 Task: Find connections with filter location Matanzas with filter topic #futurewith filter profile language German with filter current company Internshala with filter school Orissa University of Agriculture and Technology with filter industry Plastics and Rubber Product Manufacturing with filter service category UX Research with filter keywords title Coordinator
Action: Mouse moved to (480, 58)
Screenshot: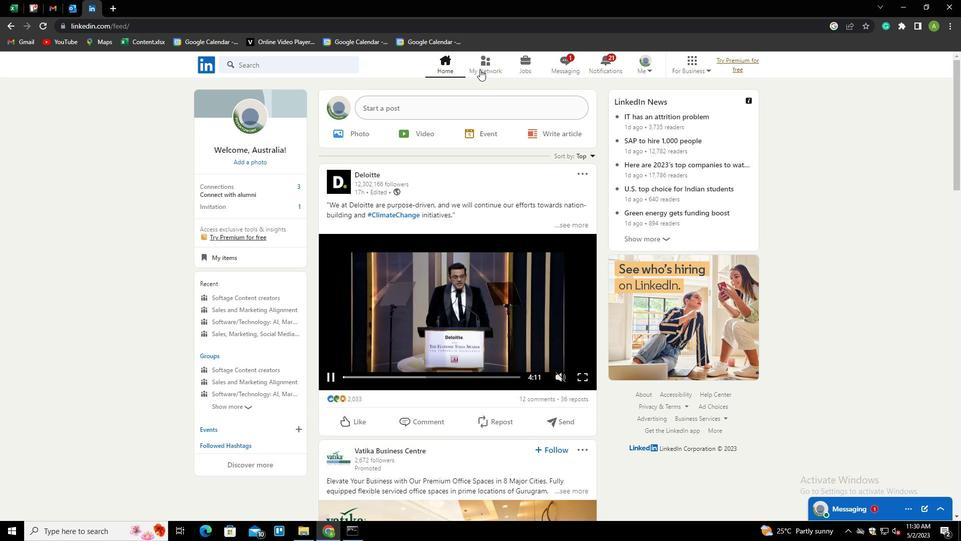 
Action: Mouse pressed left at (480, 58)
Screenshot: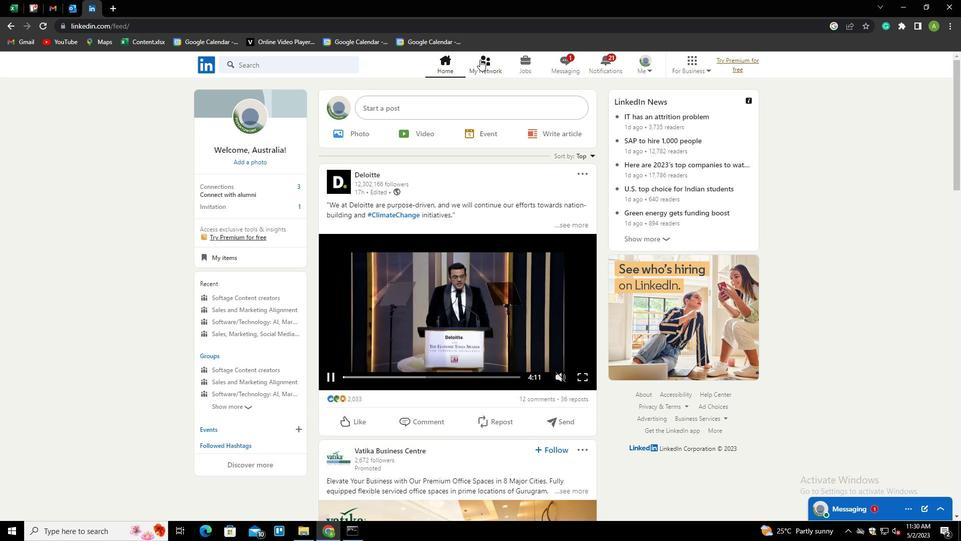 
Action: Mouse moved to (256, 117)
Screenshot: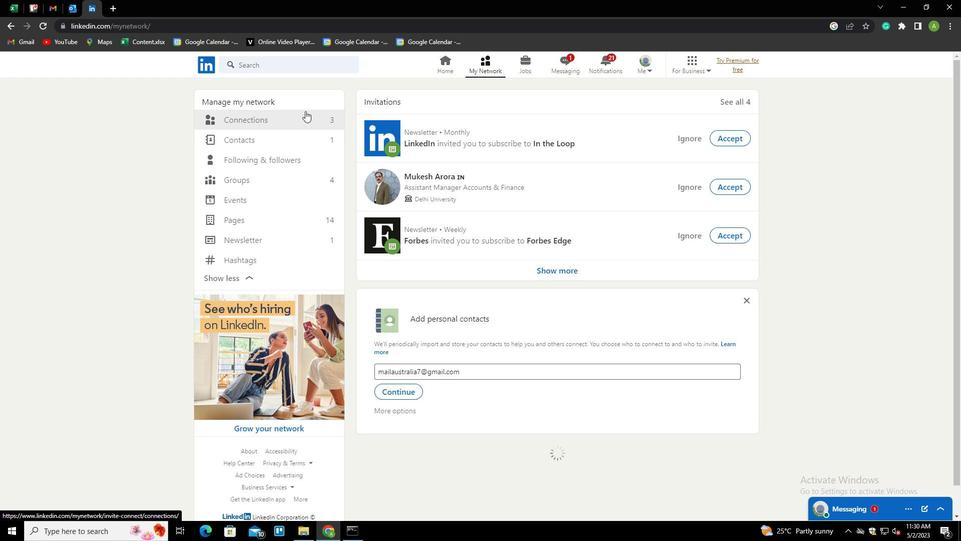 
Action: Mouse pressed left at (256, 117)
Screenshot: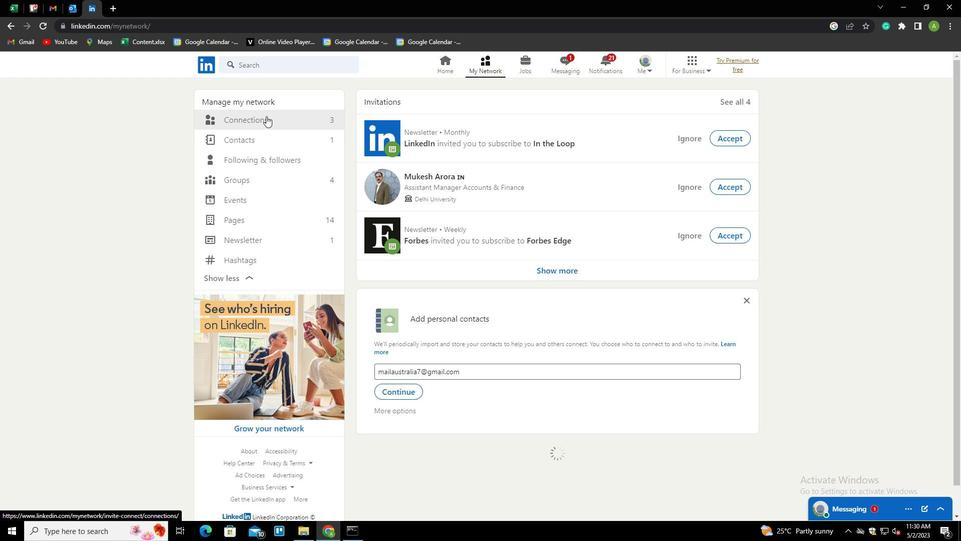
Action: Mouse moved to (559, 121)
Screenshot: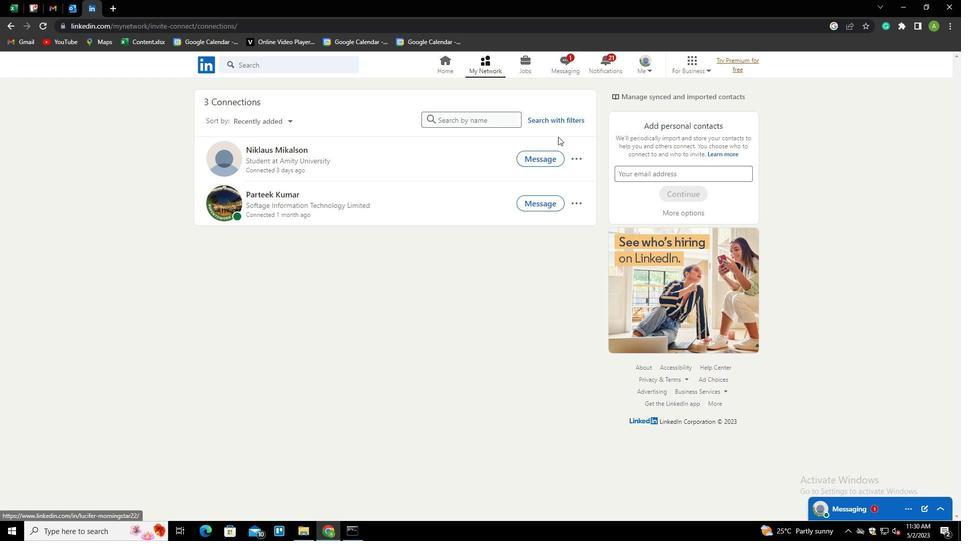 
Action: Mouse pressed left at (559, 121)
Screenshot: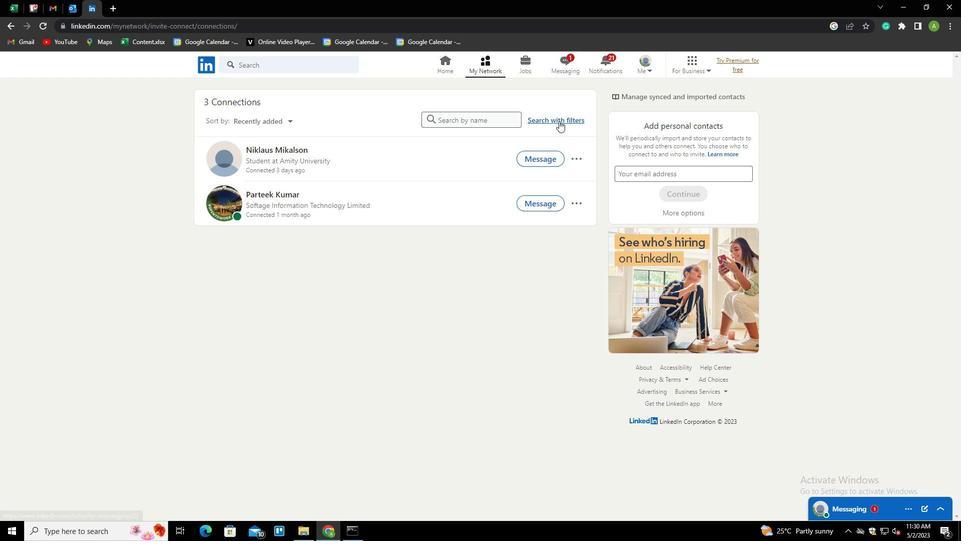 
Action: Mouse moved to (515, 89)
Screenshot: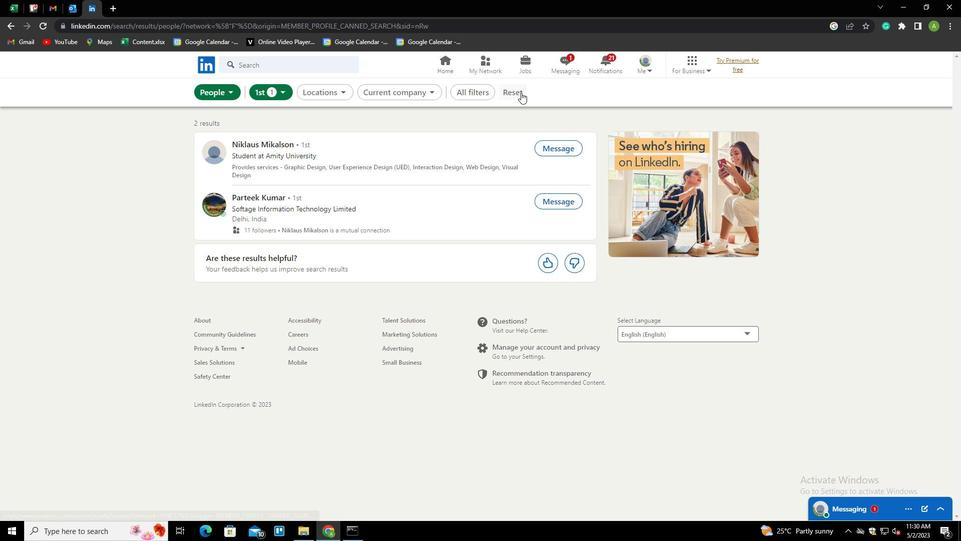 
Action: Mouse pressed left at (515, 89)
Screenshot: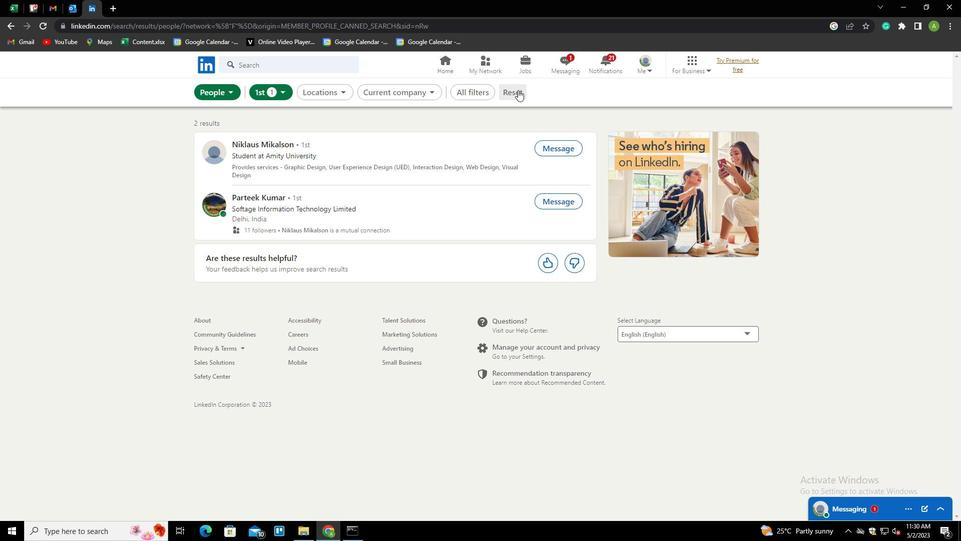 
Action: Mouse moved to (504, 95)
Screenshot: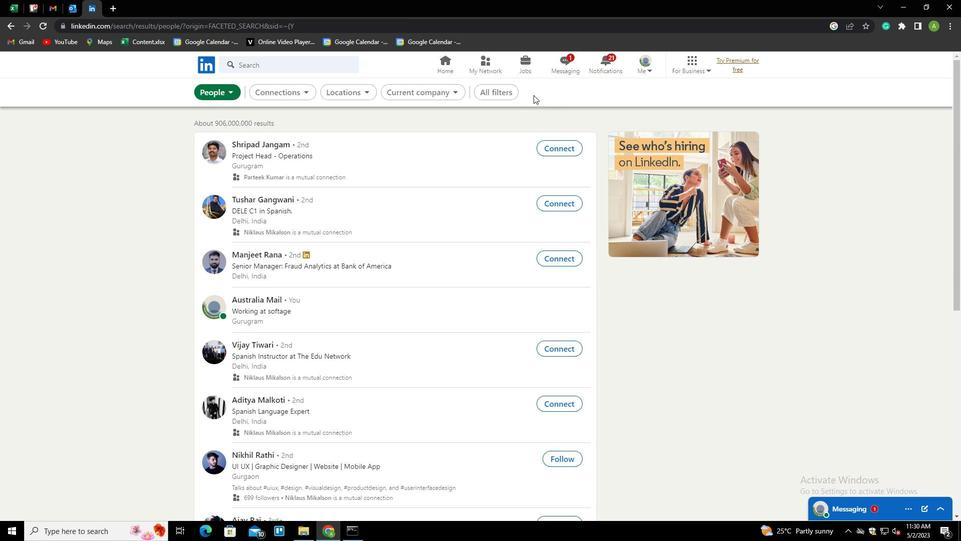 
Action: Mouse pressed left at (504, 95)
Screenshot: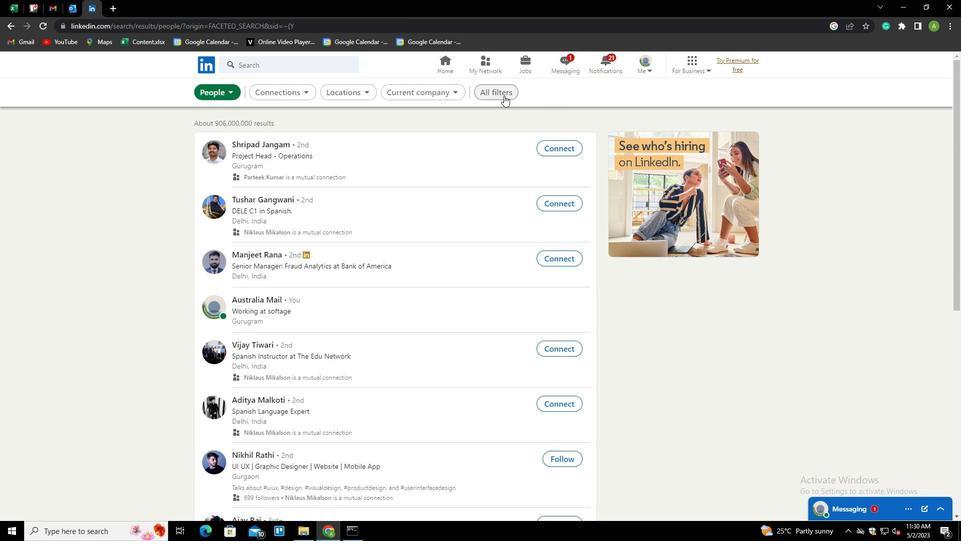 
Action: Mouse moved to (878, 269)
Screenshot: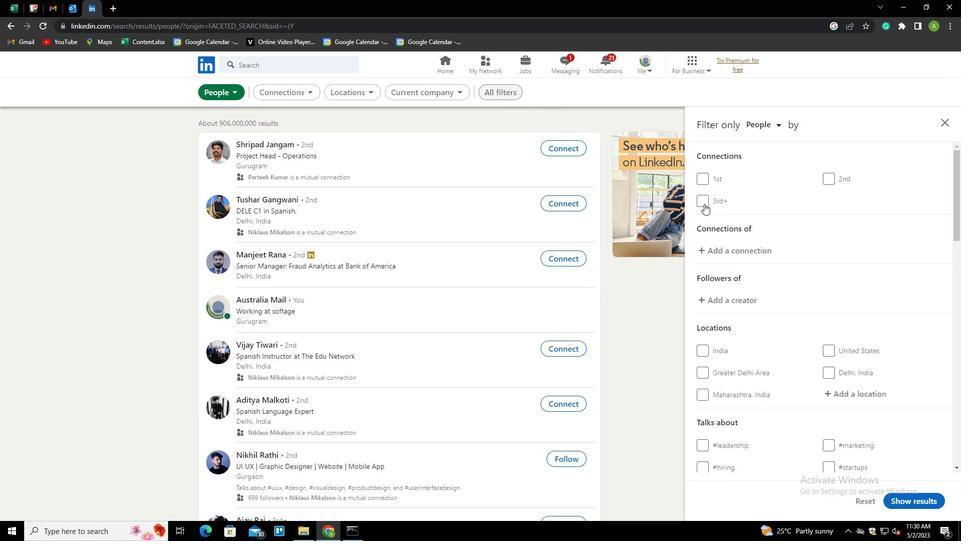 
Action: Mouse scrolled (878, 268) with delta (0, 0)
Screenshot: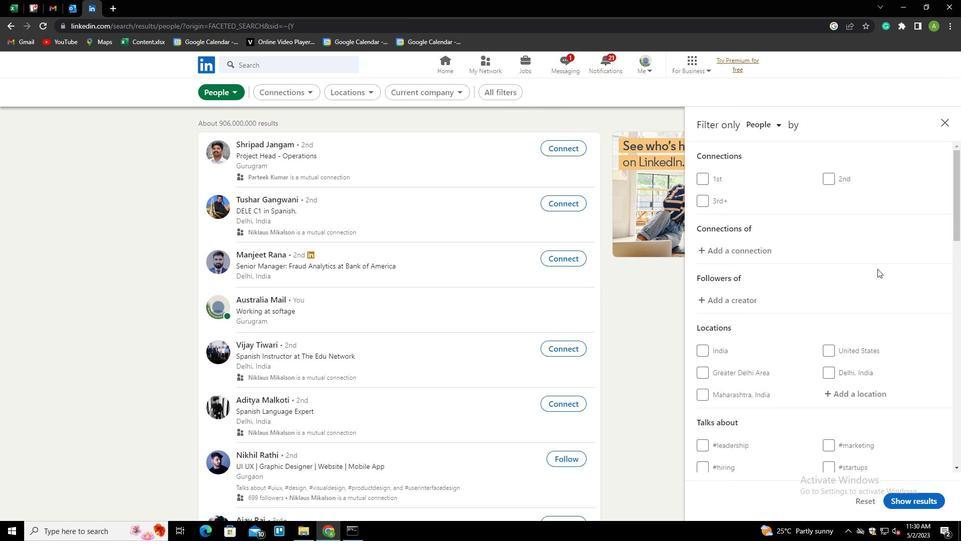 
Action: Mouse scrolled (878, 268) with delta (0, 0)
Screenshot: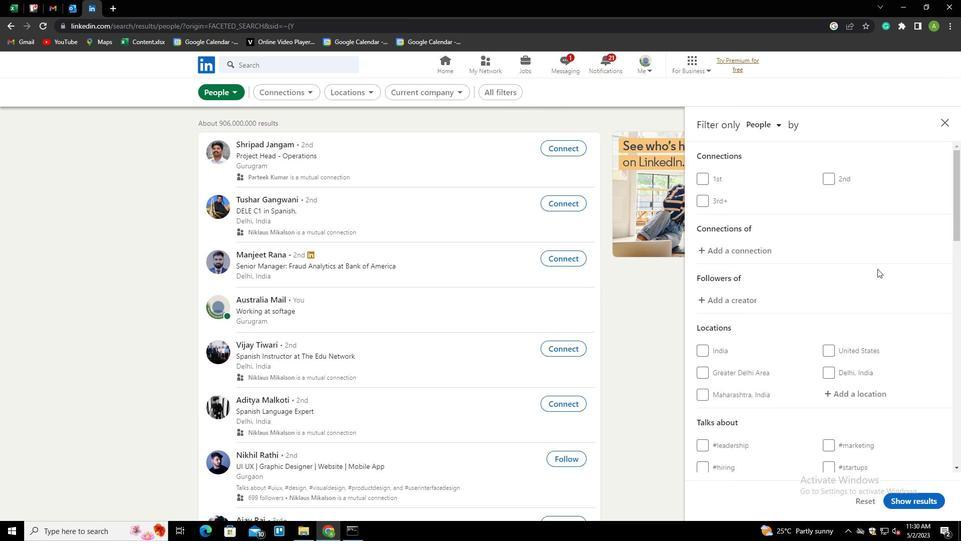 
Action: Mouse moved to (831, 294)
Screenshot: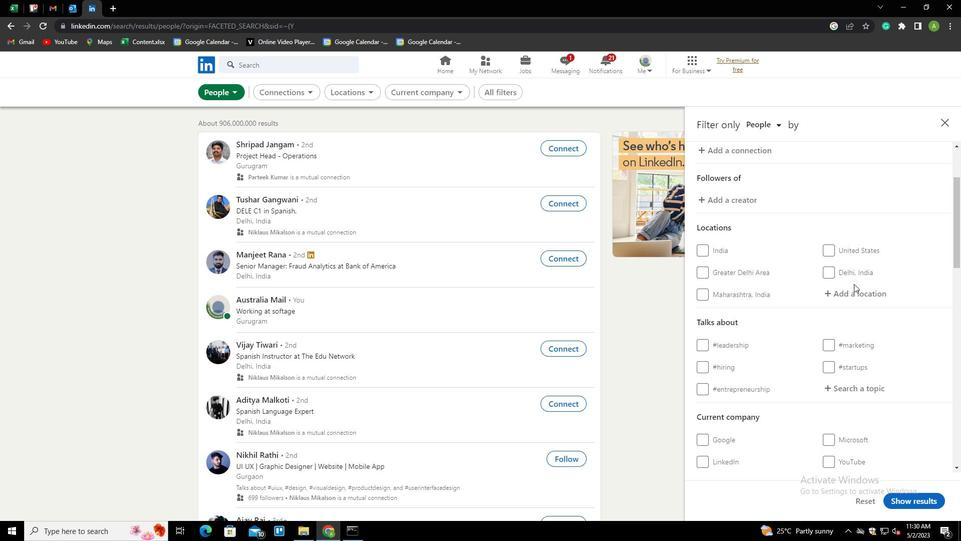 
Action: Mouse pressed left at (831, 294)
Screenshot: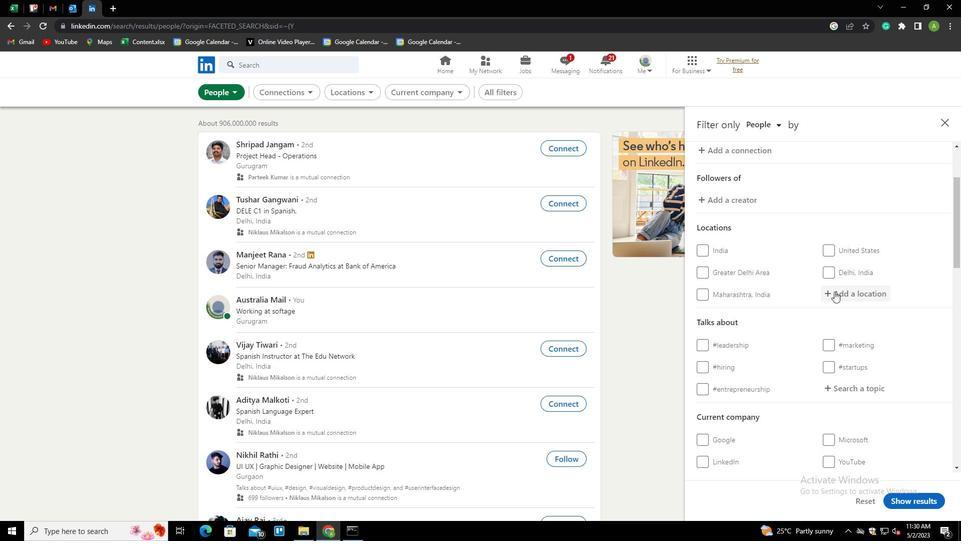 
Action: Mouse moved to (841, 295)
Screenshot: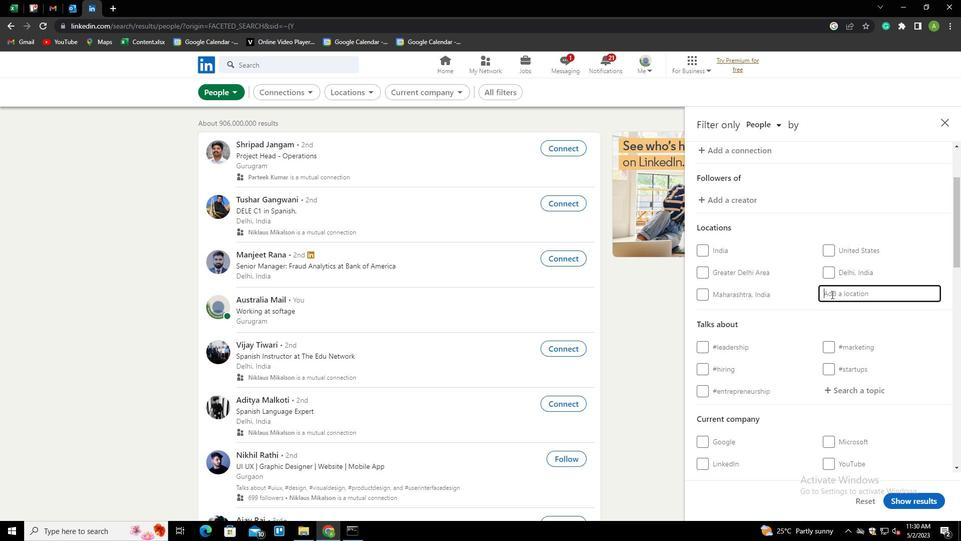 
Action: Mouse pressed left at (841, 295)
Screenshot: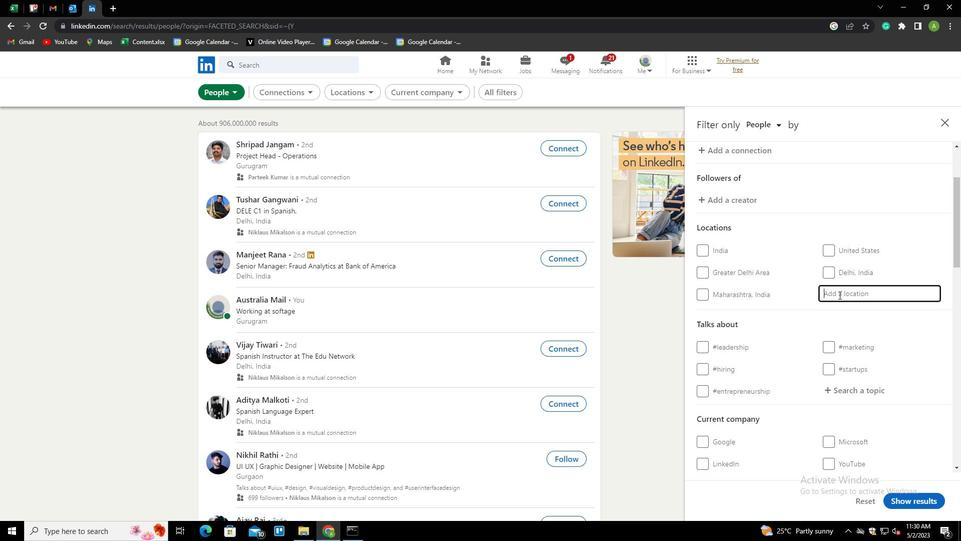 
Action: Key pressed <Key.shift>MATANZAS<Key.down><Key.enter>
Screenshot: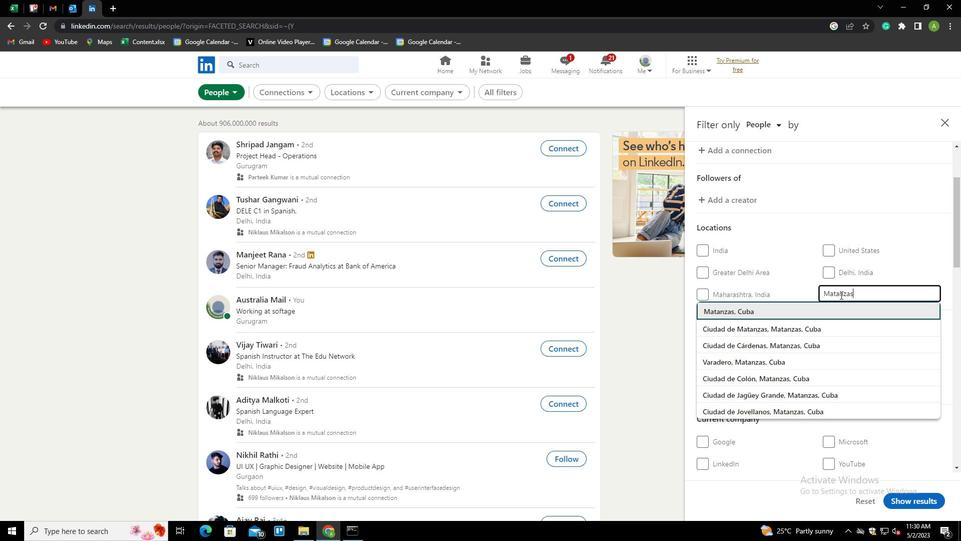 
Action: Mouse moved to (818, 291)
Screenshot: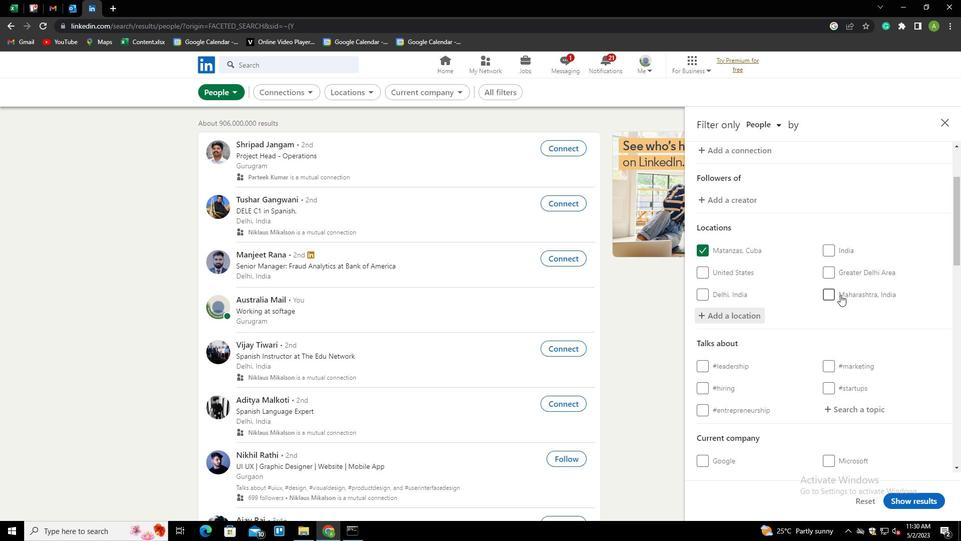 
Action: Mouse scrolled (818, 290) with delta (0, 0)
Screenshot: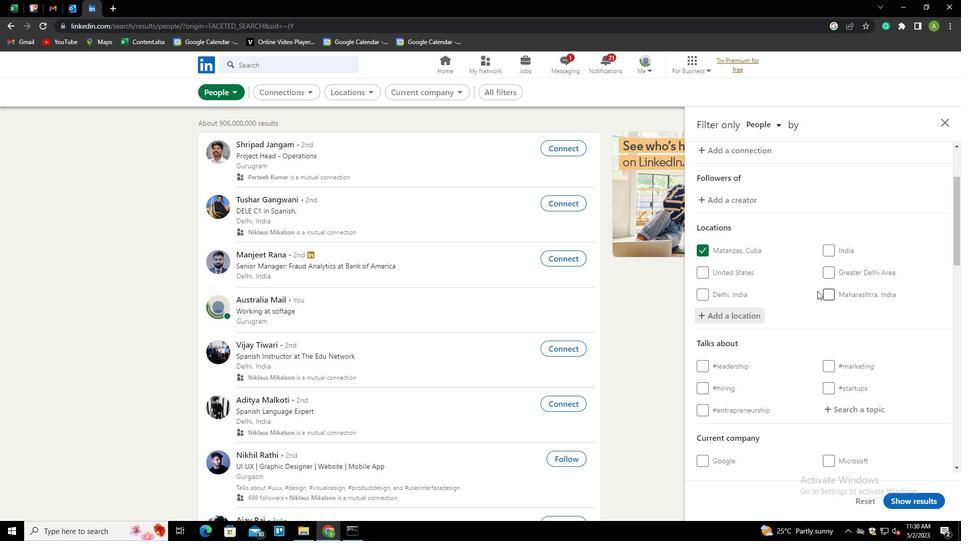 
Action: Mouse scrolled (818, 290) with delta (0, 0)
Screenshot: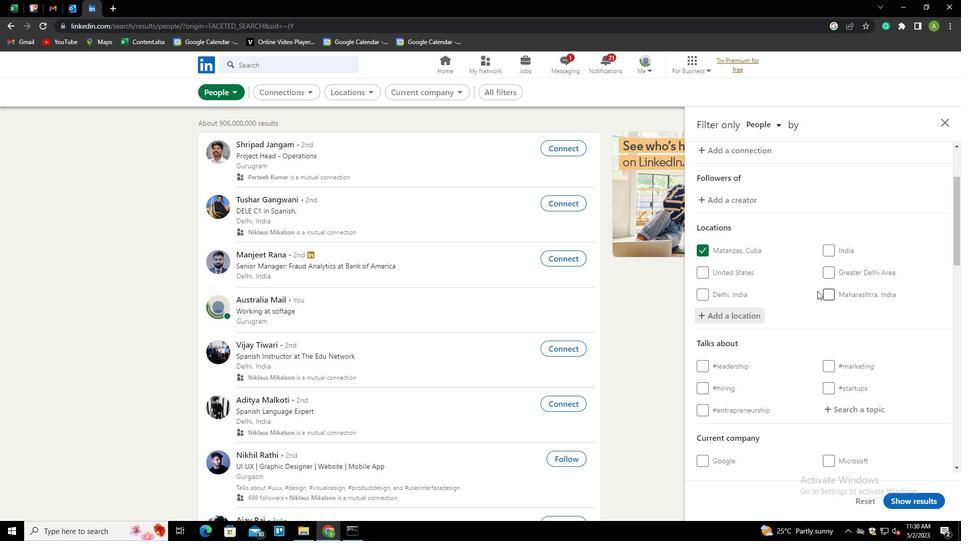 
Action: Mouse moved to (827, 304)
Screenshot: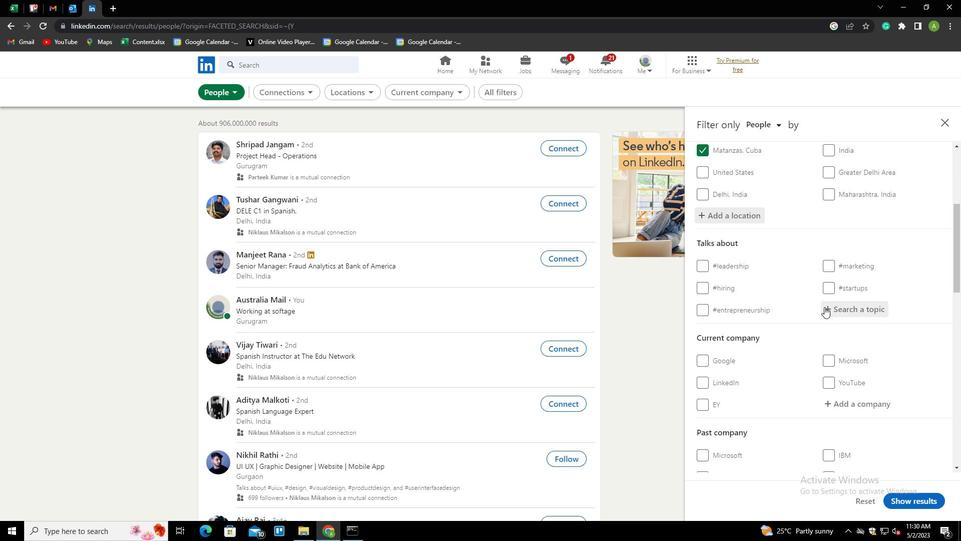 
Action: Mouse pressed left at (827, 304)
Screenshot: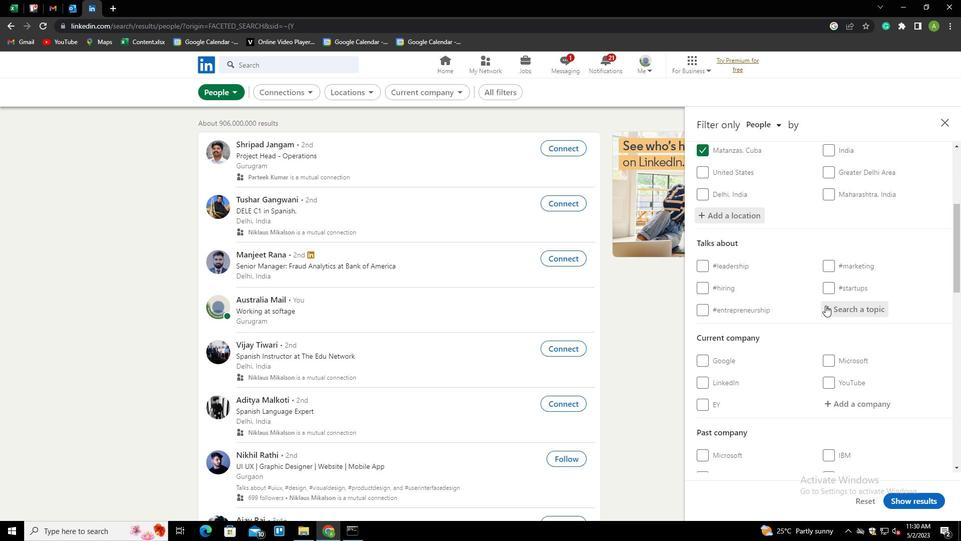 
Action: Key pressed FUTURE<Key.down><Key.enter>
Screenshot: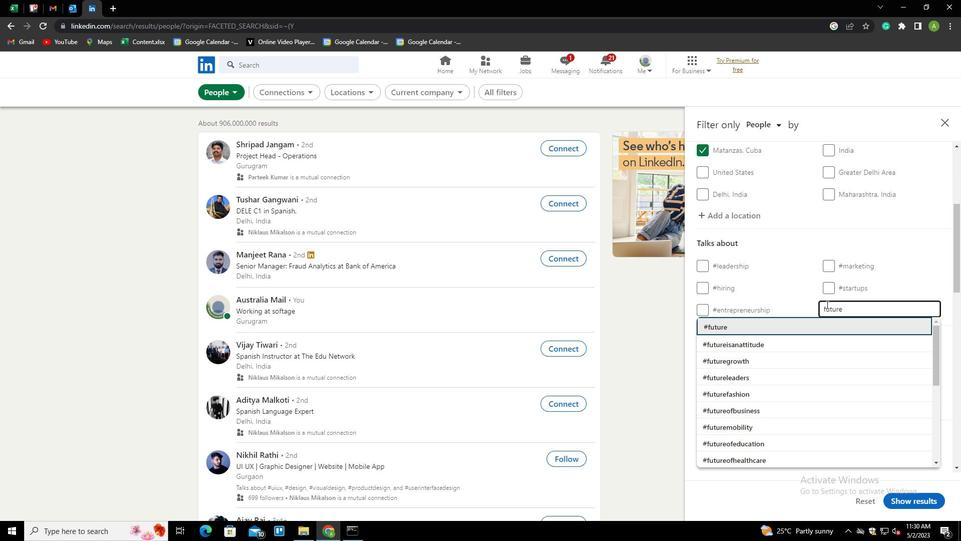 
Action: Mouse scrolled (827, 304) with delta (0, 0)
Screenshot: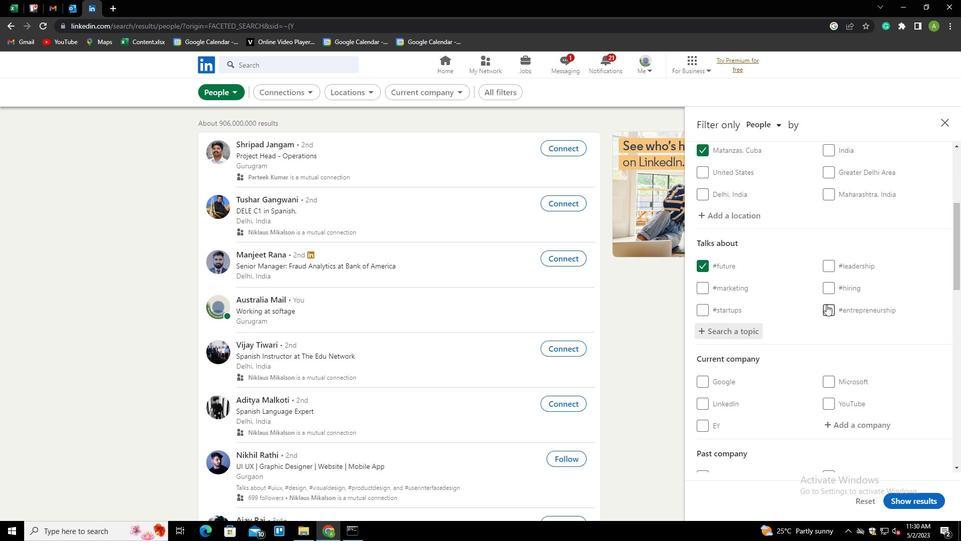 
Action: Mouse scrolled (827, 304) with delta (0, 0)
Screenshot: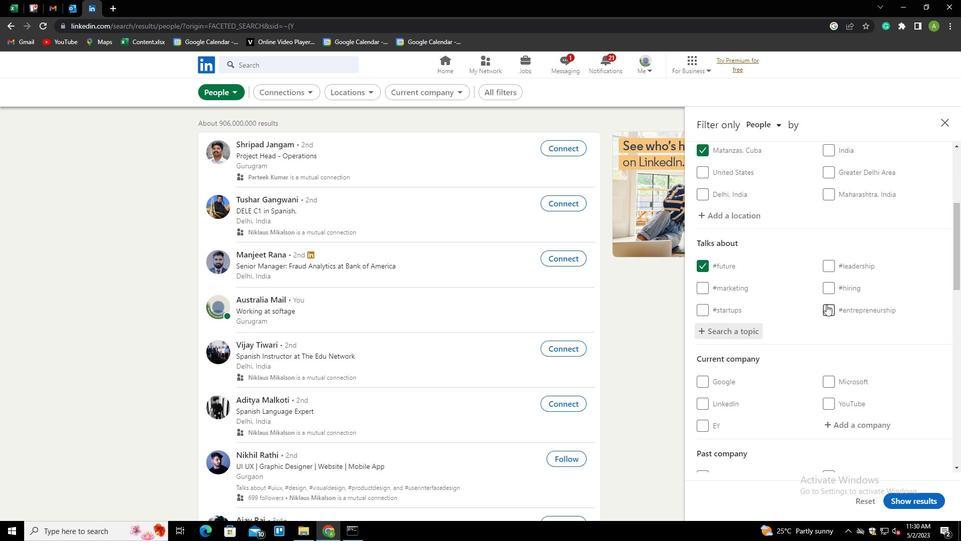 
Action: Mouse moved to (836, 328)
Screenshot: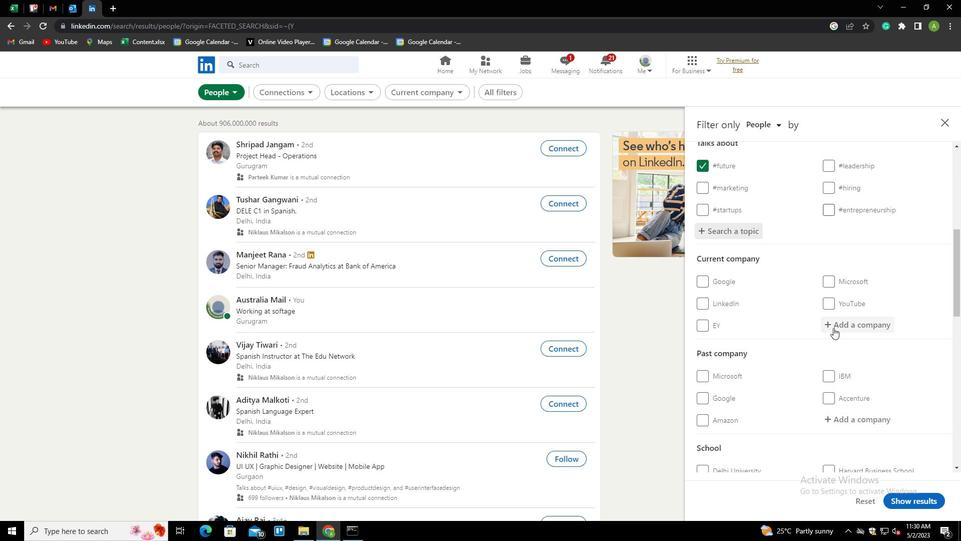 
Action: Mouse pressed left at (836, 328)
Screenshot: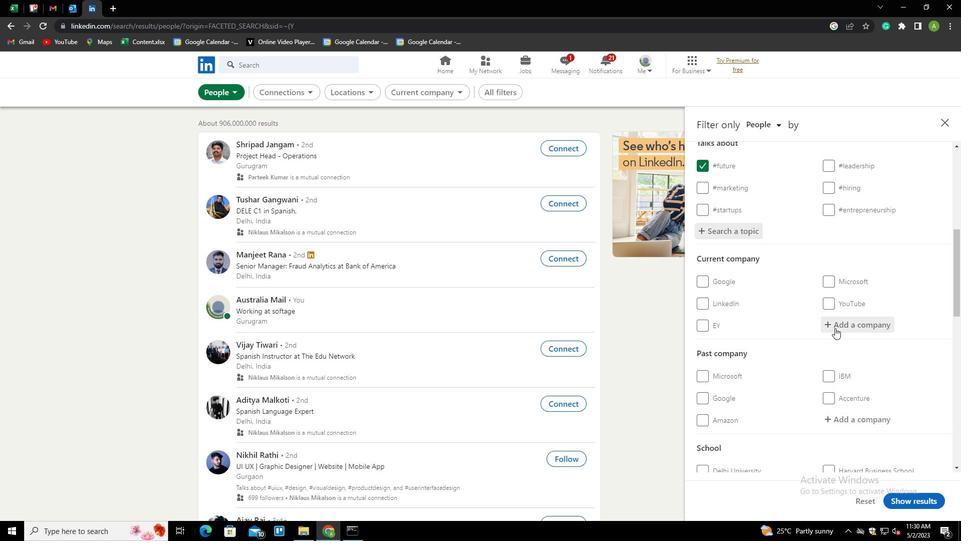 
Action: Mouse moved to (847, 327)
Screenshot: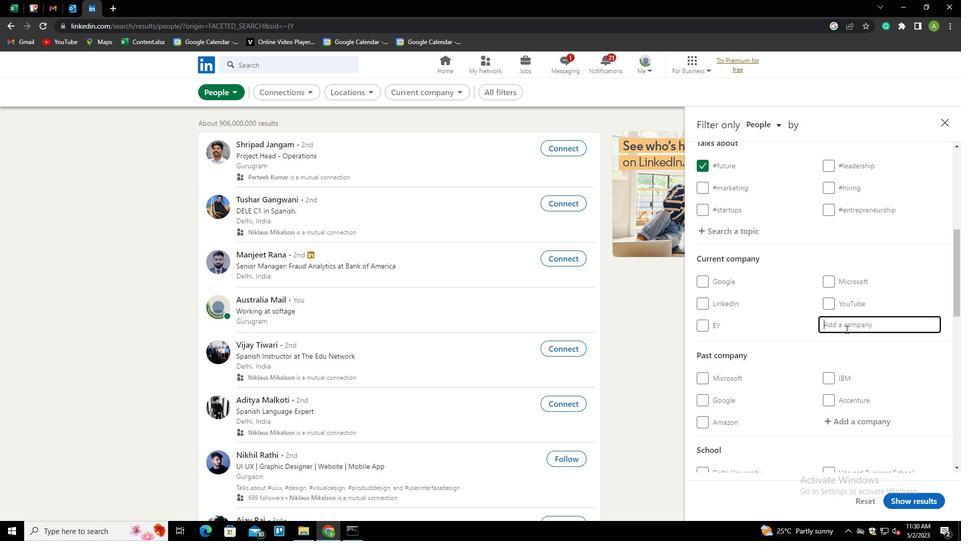 
Action: Mouse pressed left at (847, 327)
Screenshot: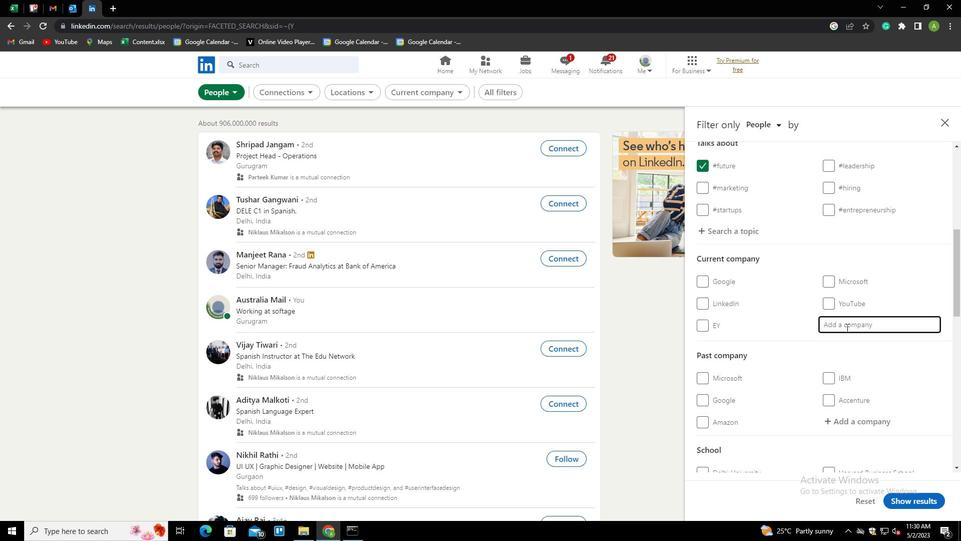 
Action: Key pressed <Key.shift>INTERNSHALA<Key.down><Key.enter>
Screenshot: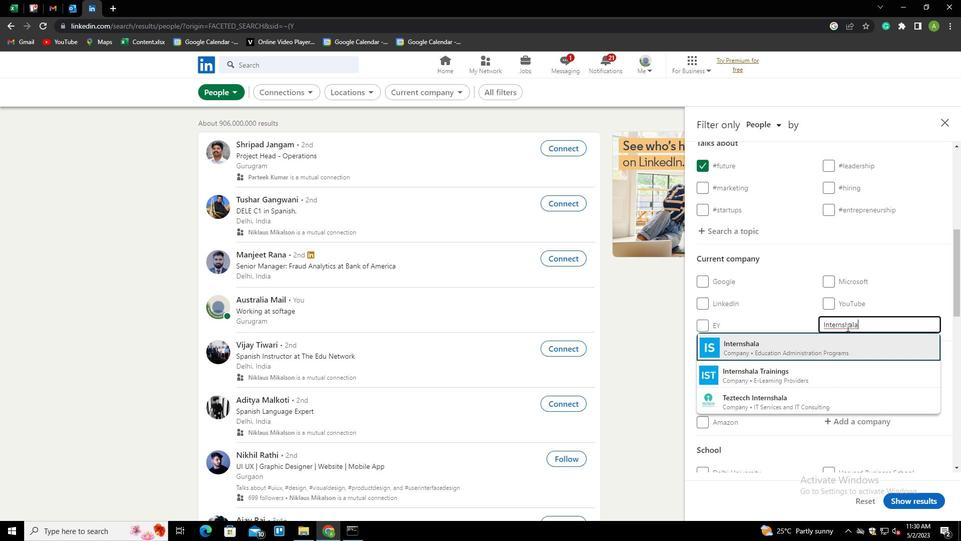 
Action: Mouse scrolled (847, 326) with delta (0, 0)
Screenshot: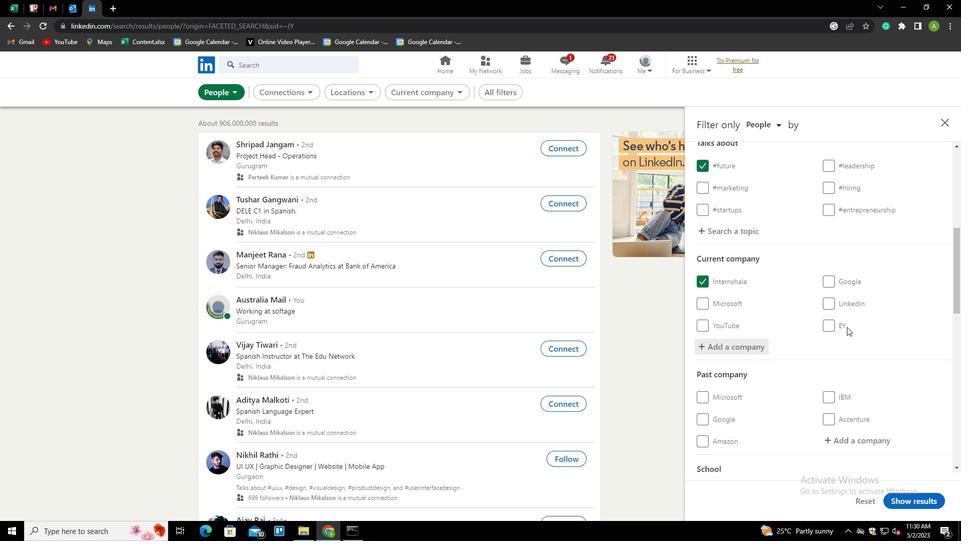 
Action: Mouse scrolled (847, 326) with delta (0, 0)
Screenshot: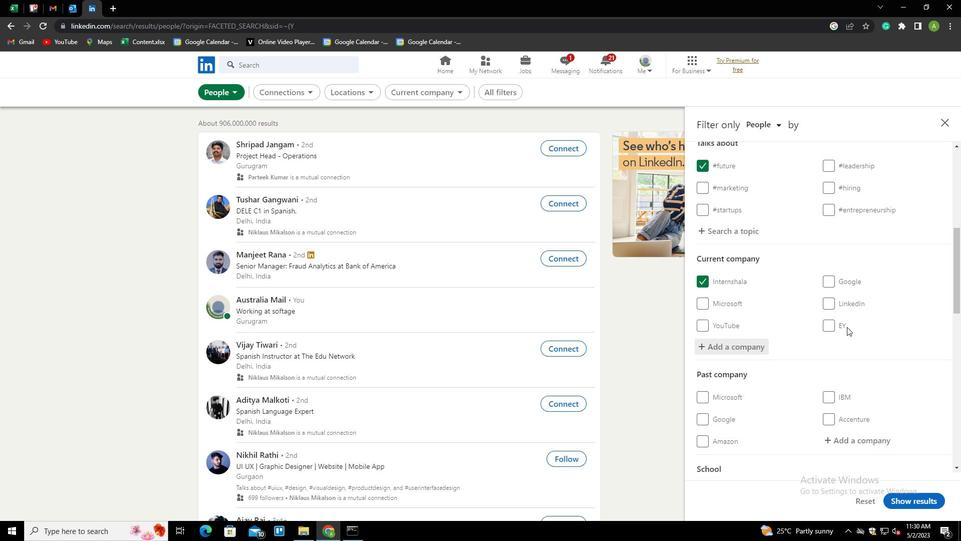 
Action: Mouse scrolled (847, 326) with delta (0, 0)
Screenshot: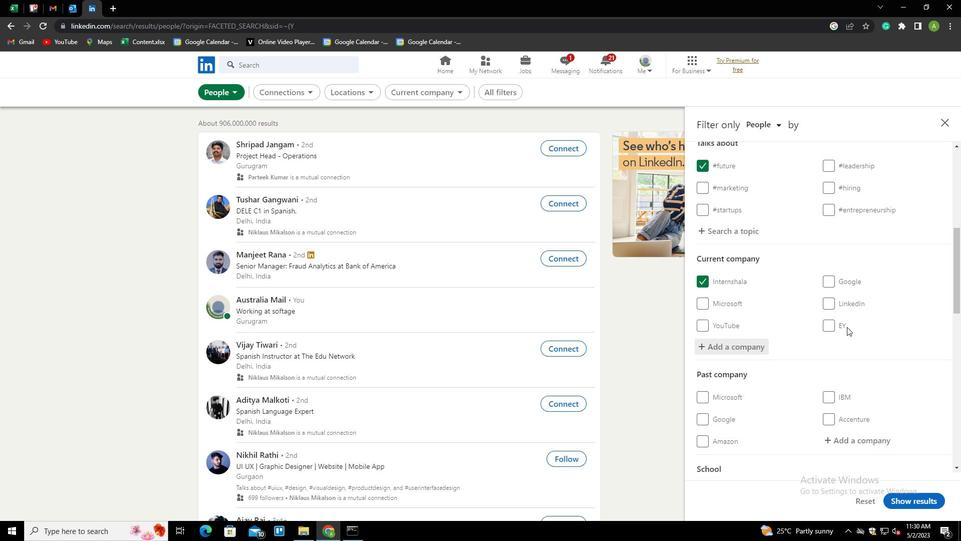 
Action: Mouse scrolled (847, 326) with delta (0, 0)
Screenshot: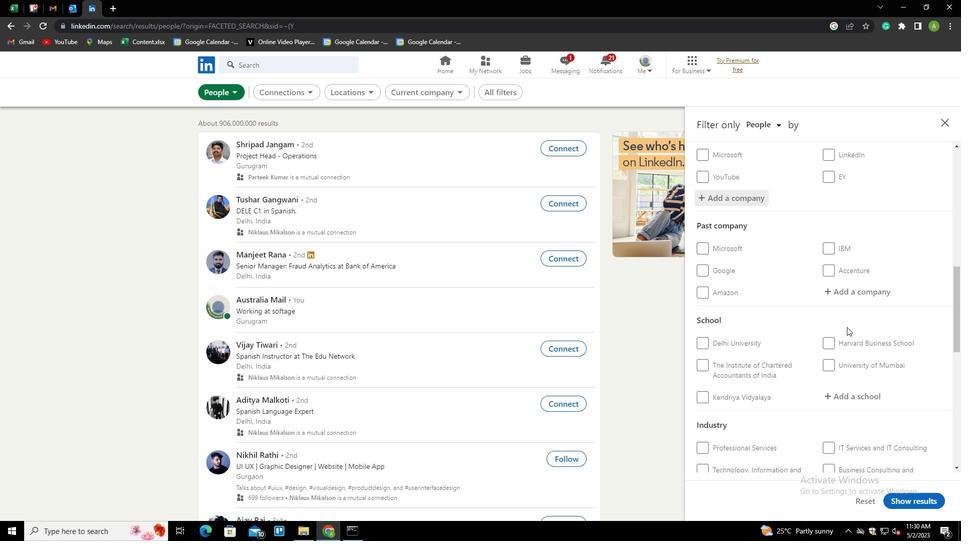 
Action: Mouse scrolled (847, 326) with delta (0, 0)
Screenshot: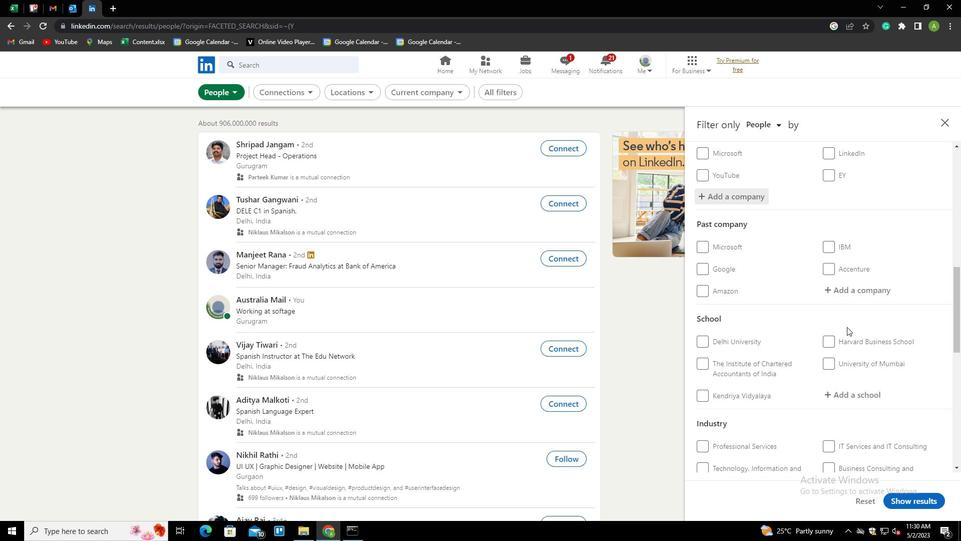 
Action: Mouse moved to (853, 300)
Screenshot: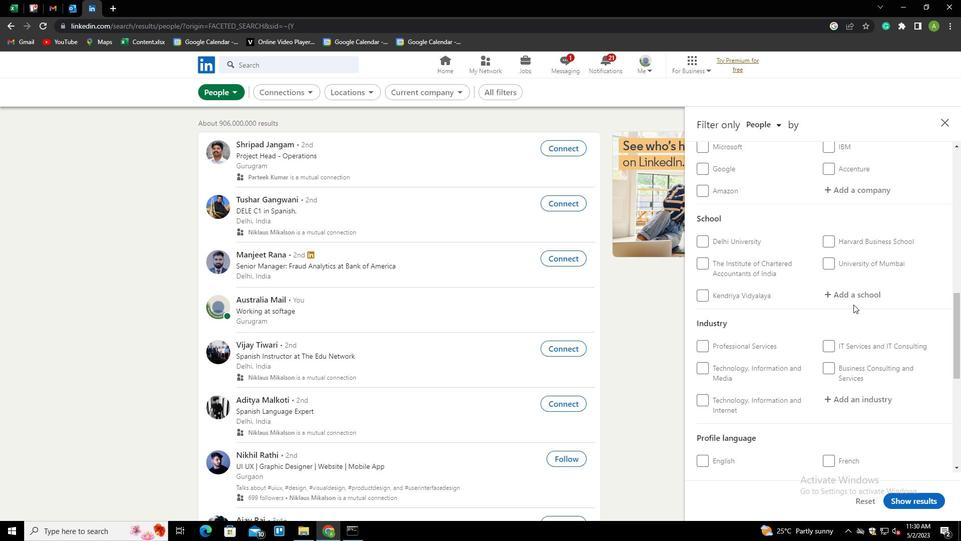 
Action: Mouse pressed left at (853, 300)
Screenshot: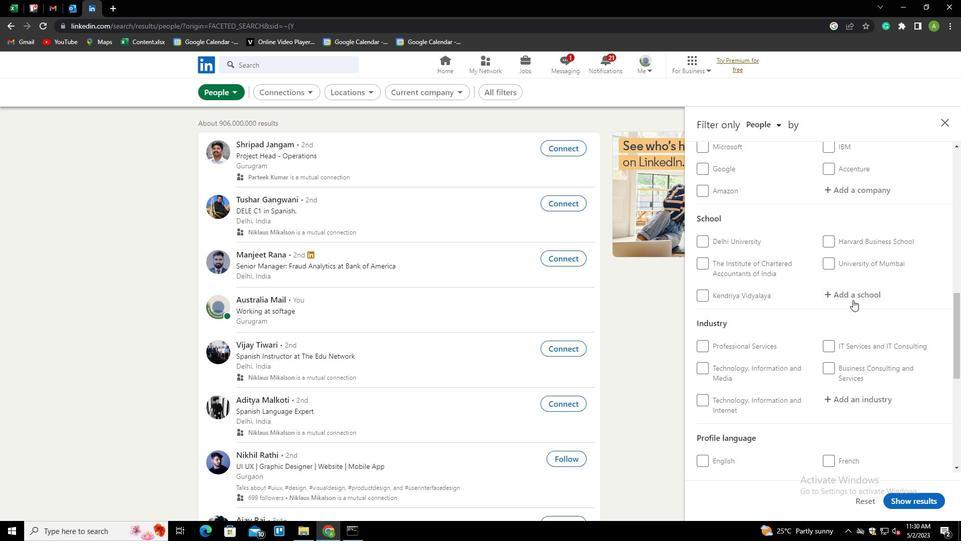 
Action: Key pressed <Key.shift>ORISSA<Key.space><Key.down><Key.down><Key.enter>
Screenshot: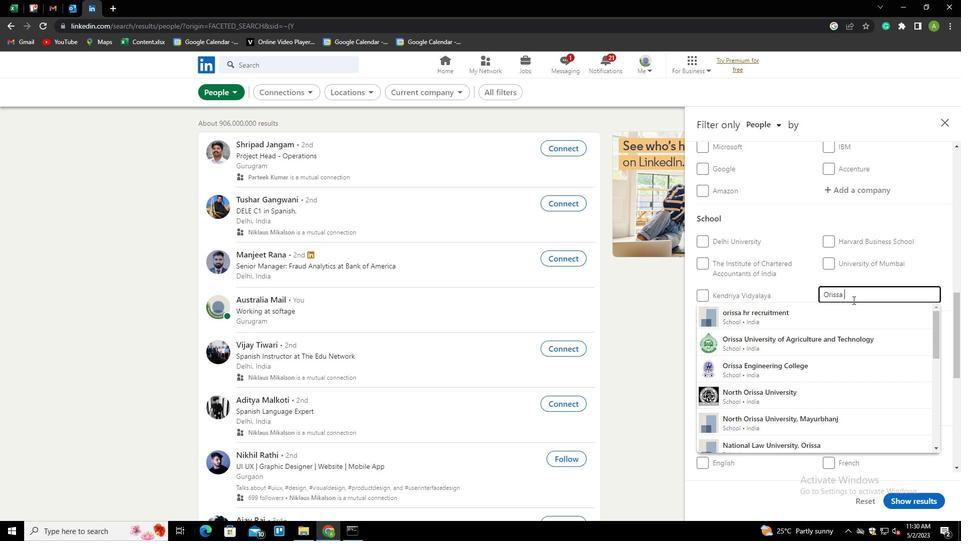 
Action: Mouse scrolled (853, 299) with delta (0, 0)
Screenshot: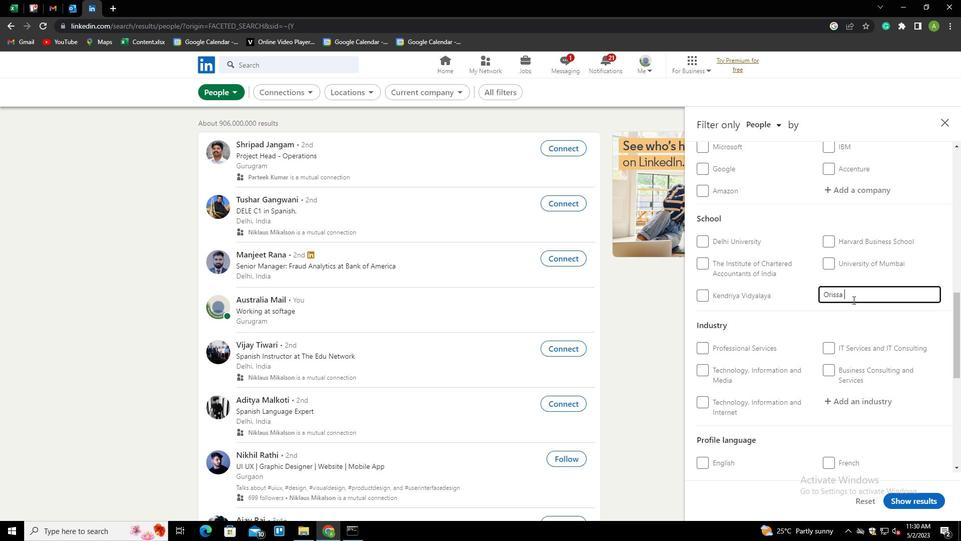 
Action: Mouse scrolled (853, 299) with delta (0, 0)
Screenshot: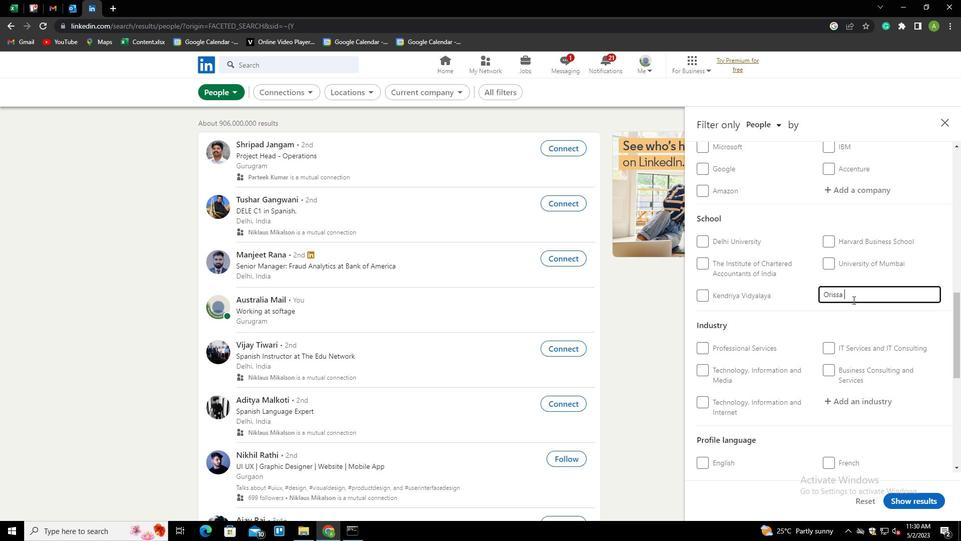 
Action: Mouse moved to (840, 297)
Screenshot: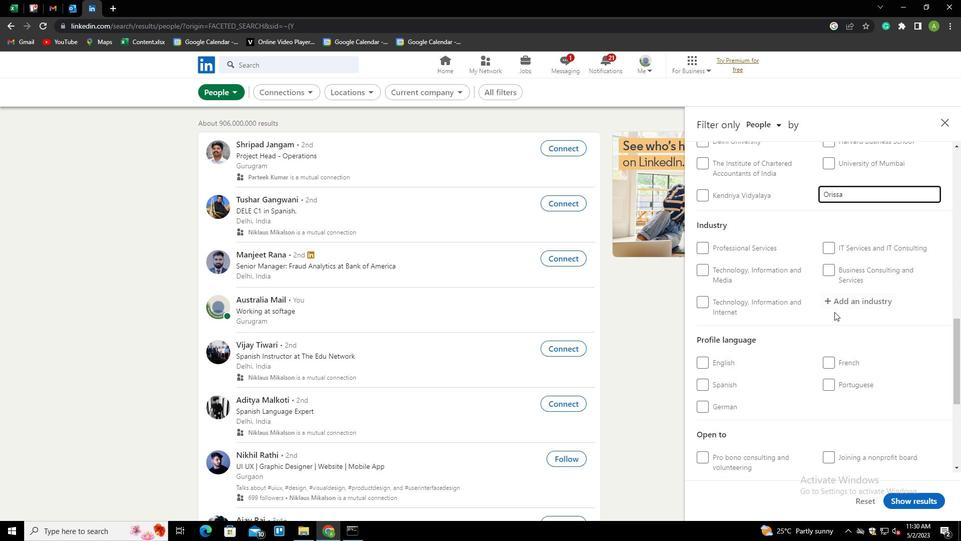 
Action: Mouse pressed left at (840, 297)
Screenshot: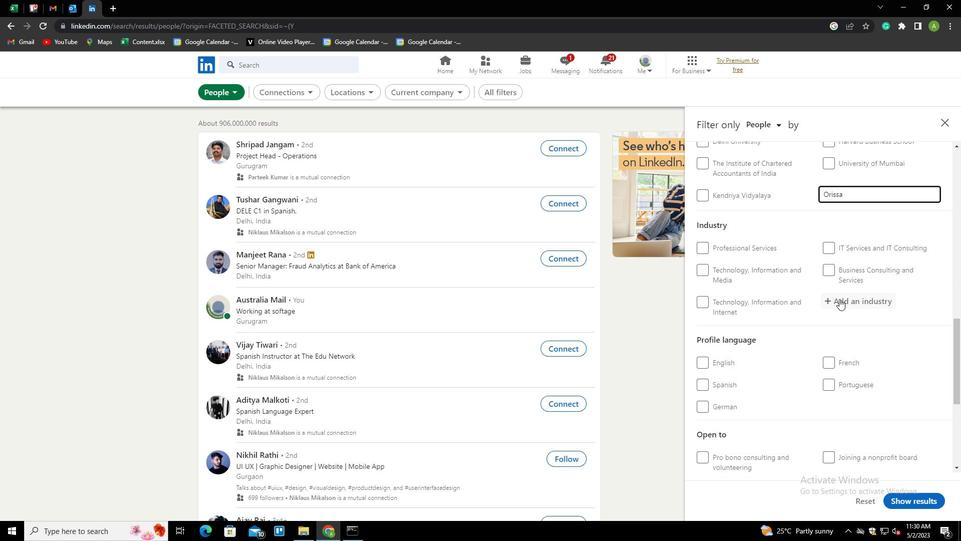 
Action: Key pressed <Key.shift>PA<Key.backspace>LASTICW<Key.backspace>S<Key.down><Key.down><Key.enter>
Screenshot: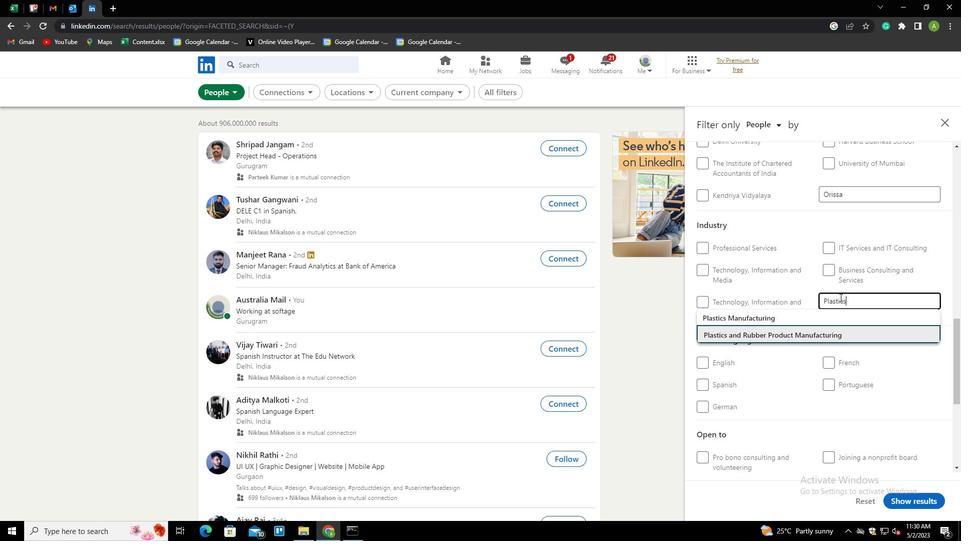 
Action: Mouse scrolled (840, 297) with delta (0, 0)
Screenshot: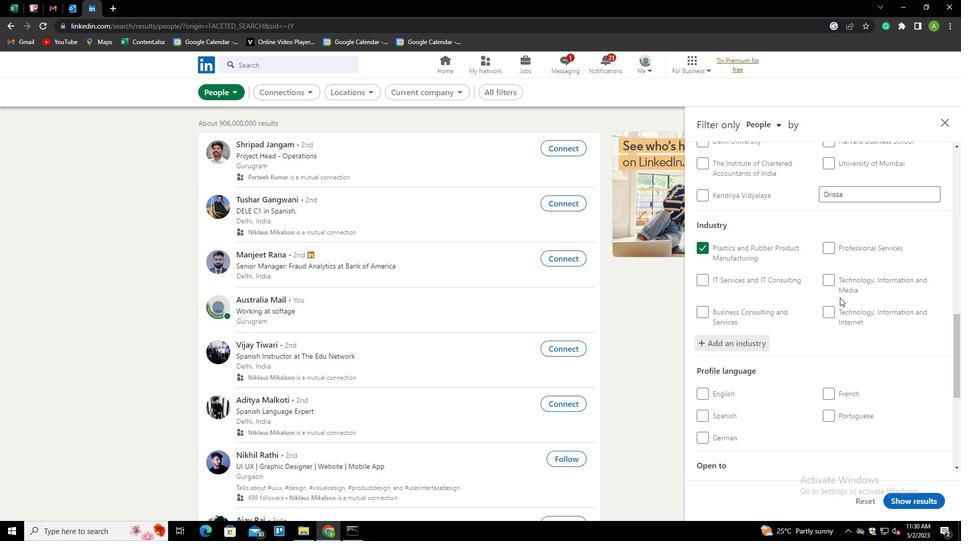 
Action: Mouse scrolled (840, 297) with delta (0, 0)
Screenshot: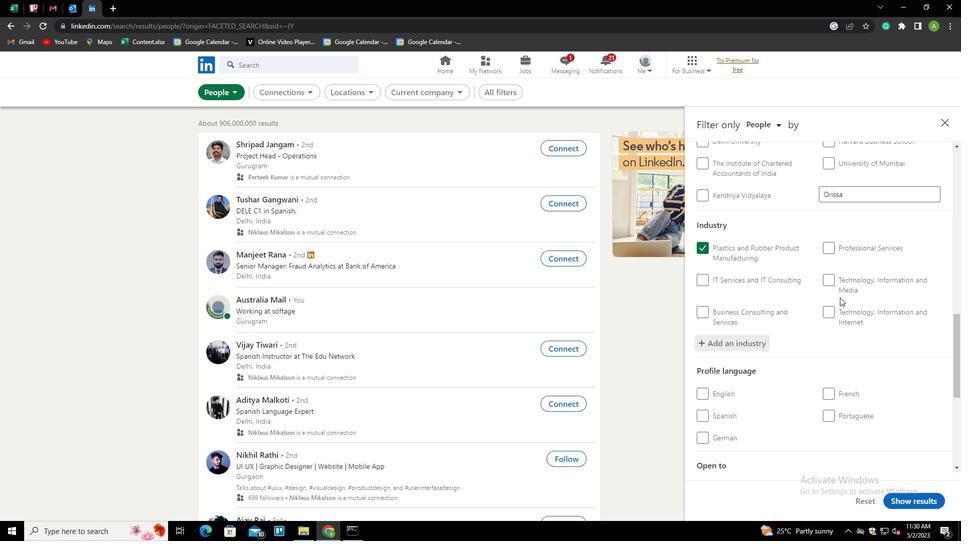 
Action: Mouse scrolled (840, 297) with delta (0, 0)
Screenshot: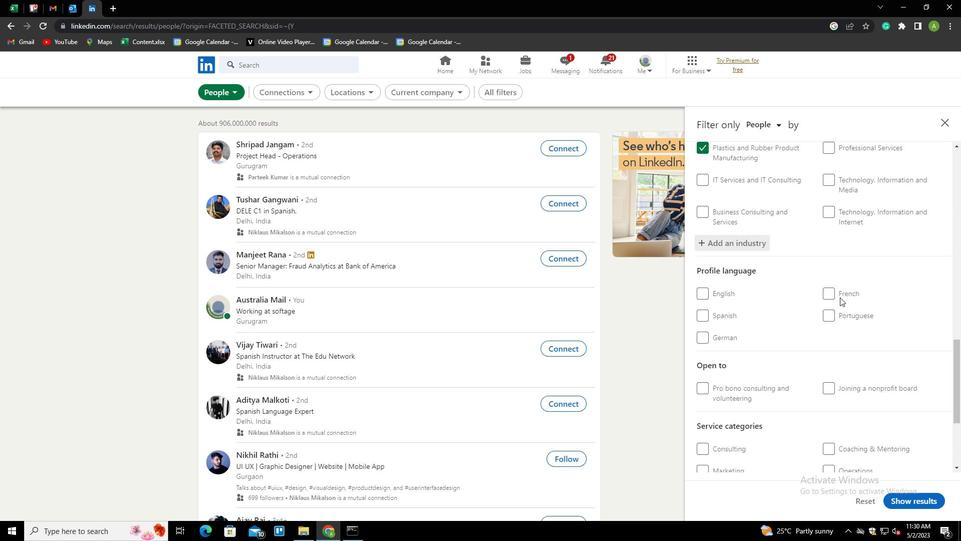 
Action: Mouse scrolled (840, 297) with delta (0, 0)
Screenshot: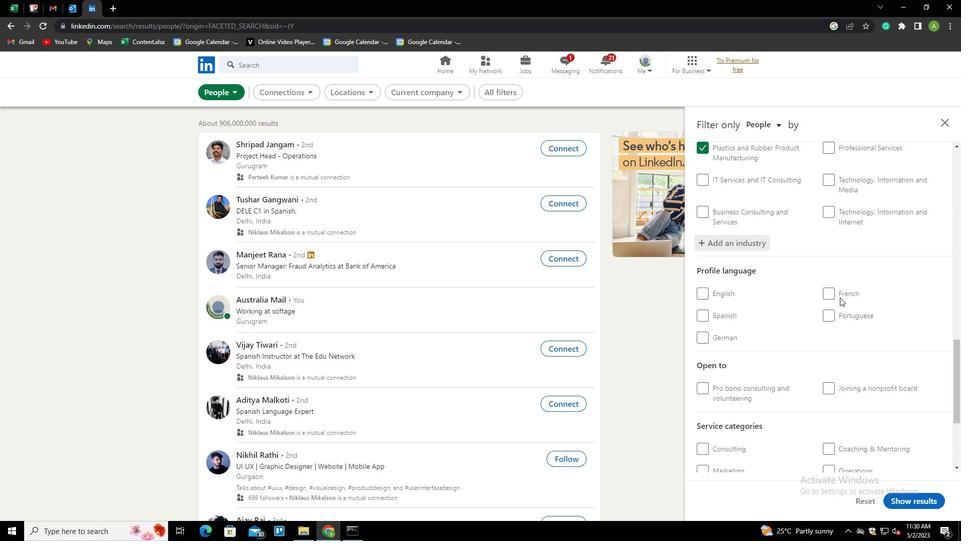 
Action: Mouse moved to (837, 267)
Screenshot: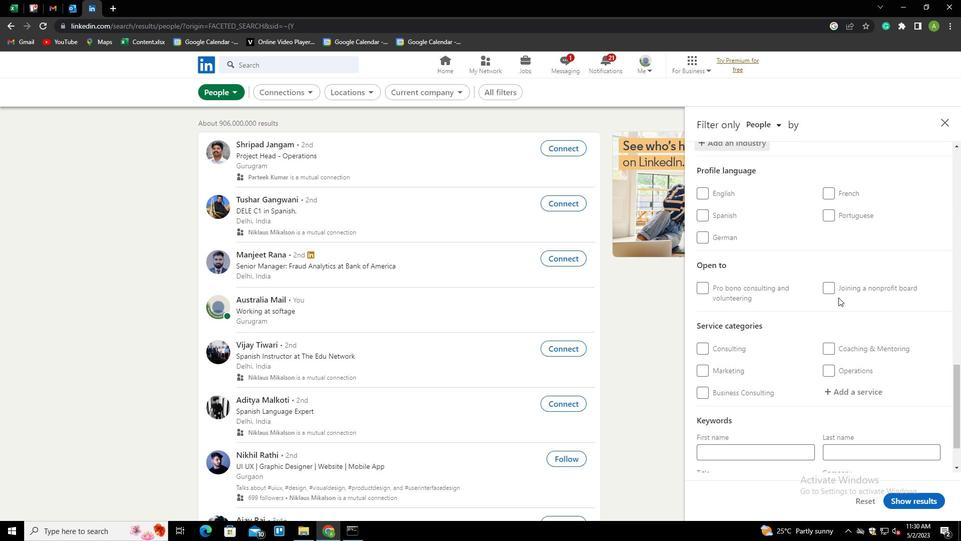 
Action: Mouse scrolled (837, 267) with delta (0, 0)
Screenshot: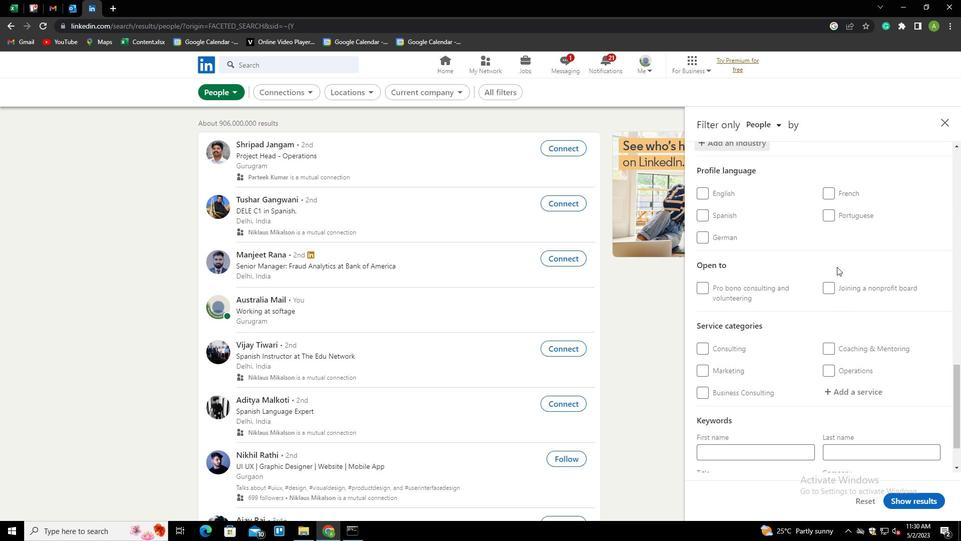 
Action: Mouse scrolled (837, 267) with delta (0, 0)
Screenshot: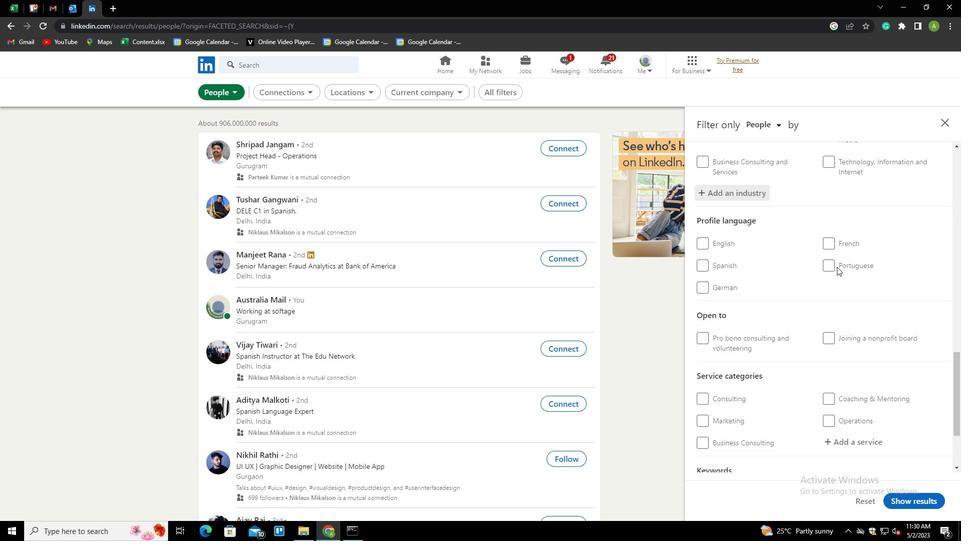 
Action: Mouse scrolled (837, 266) with delta (0, 0)
Screenshot: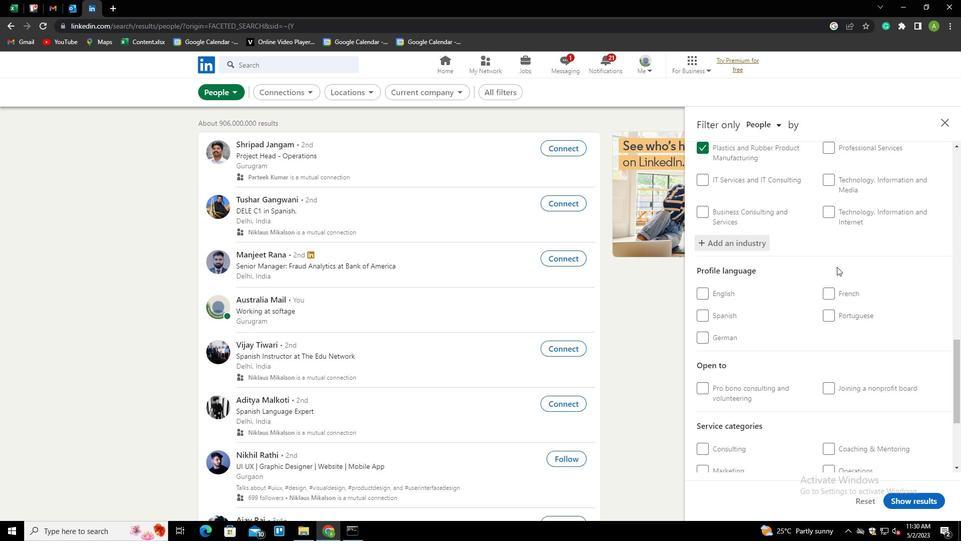 
Action: Mouse scrolled (837, 266) with delta (0, 0)
Screenshot: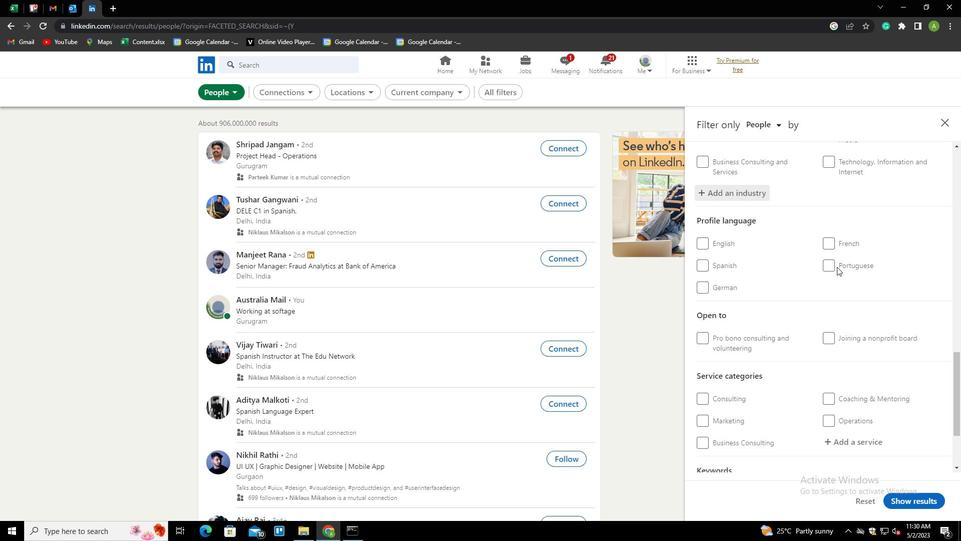 
Action: Mouse scrolled (837, 266) with delta (0, 0)
Screenshot: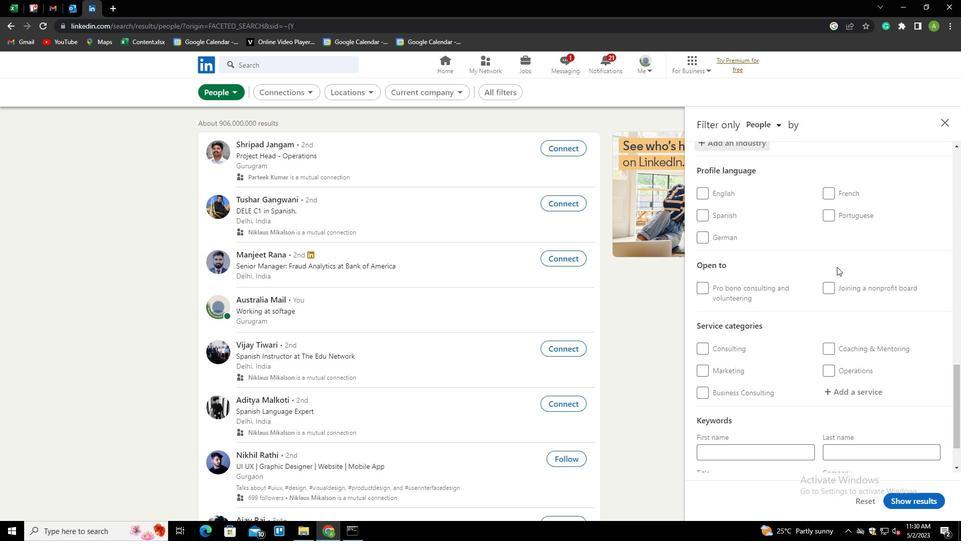 
Action: Mouse scrolled (837, 266) with delta (0, 0)
Screenshot: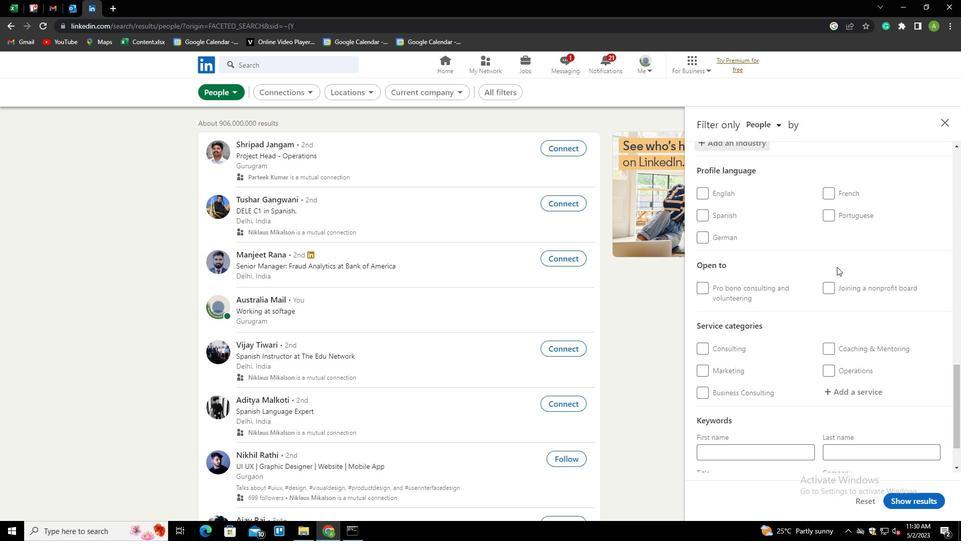 
Action: Mouse scrolled (837, 267) with delta (0, 0)
Screenshot: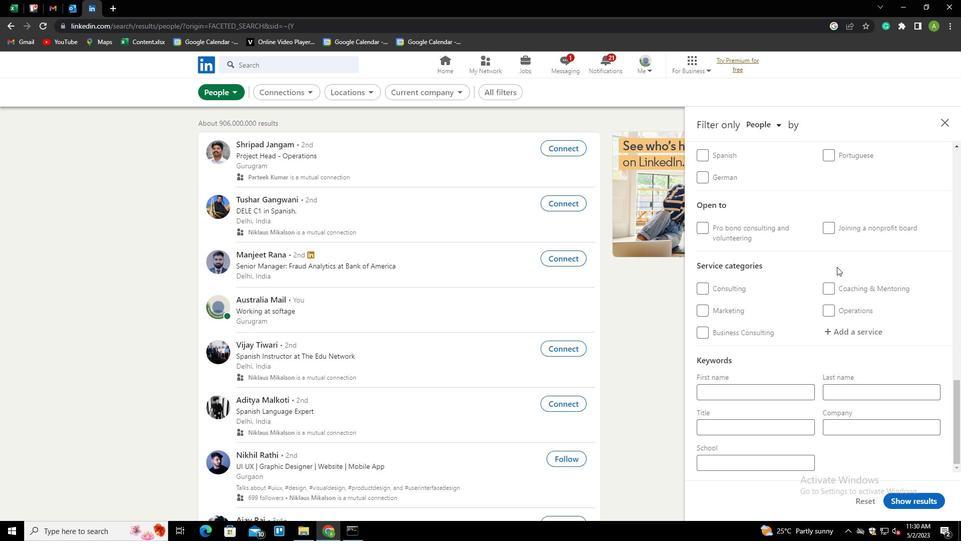 
Action: Mouse moved to (721, 227)
Screenshot: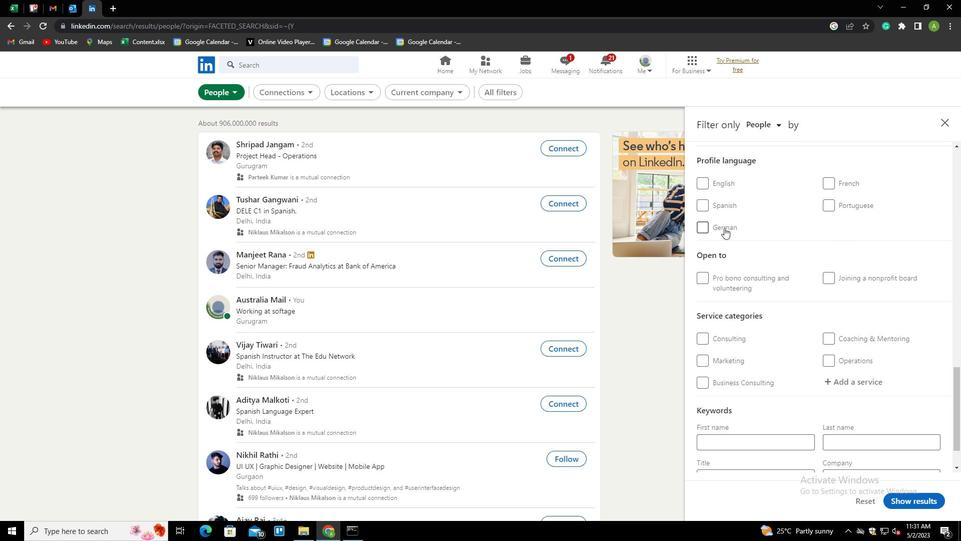 
Action: Mouse pressed left at (721, 227)
Screenshot: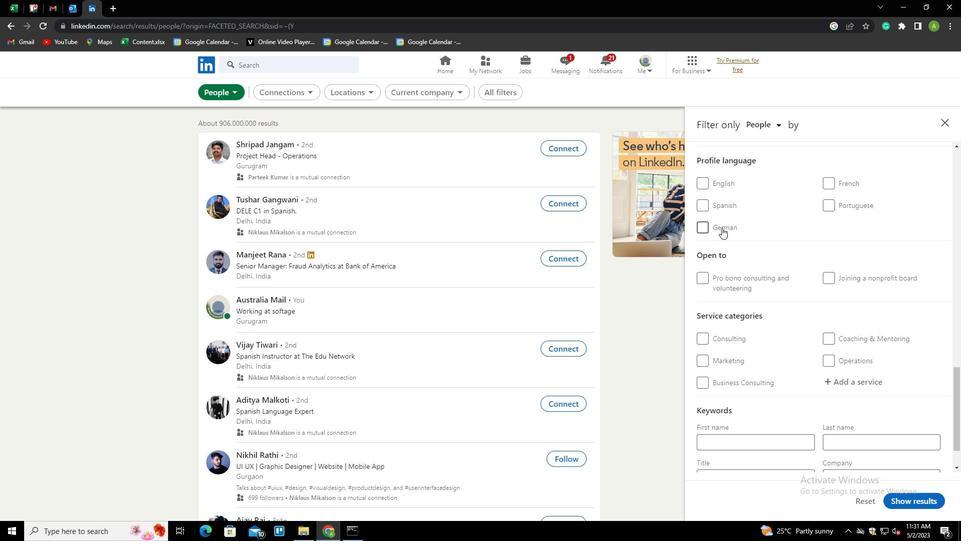 
Action: Mouse moved to (831, 246)
Screenshot: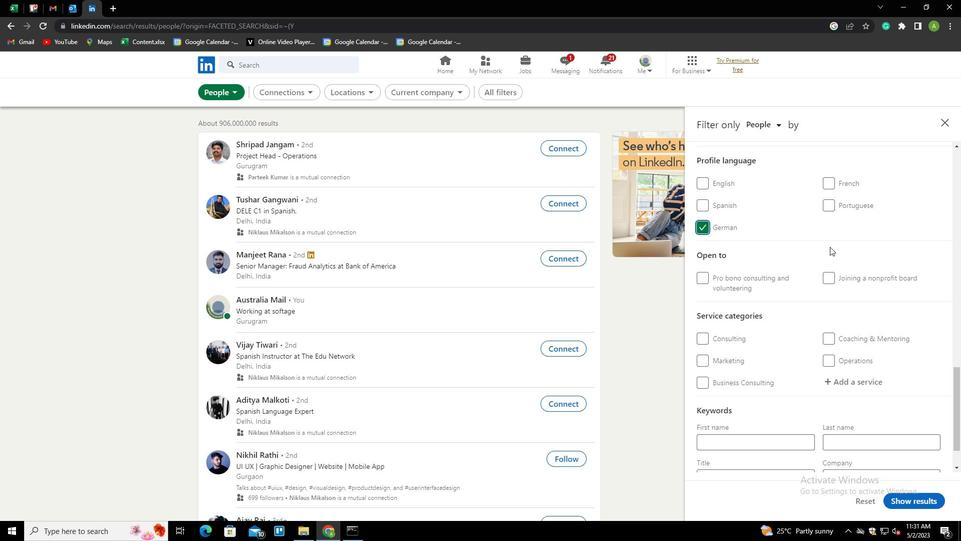 
Action: Mouse scrolled (831, 246) with delta (0, 0)
Screenshot: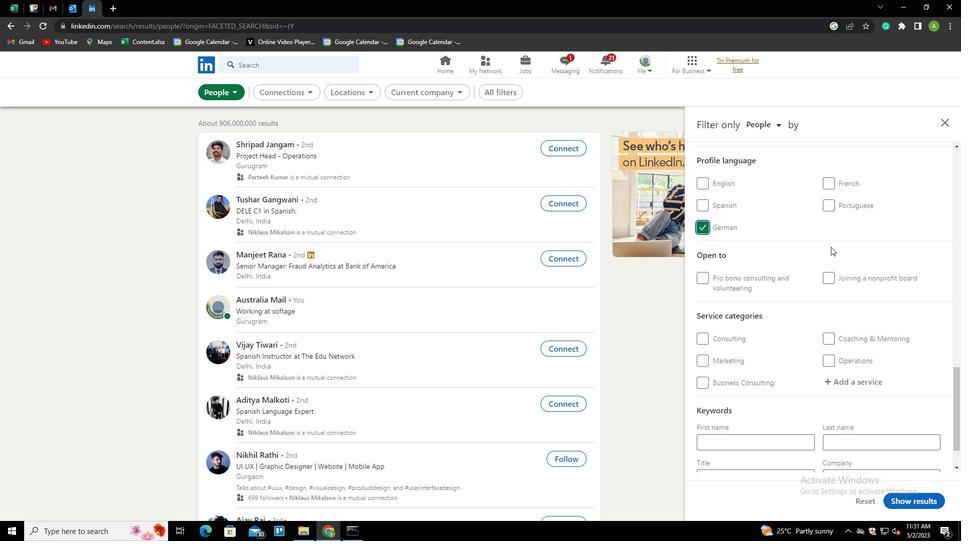
Action: Mouse scrolled (831, 246) with delta (0, 0)
Screenshot: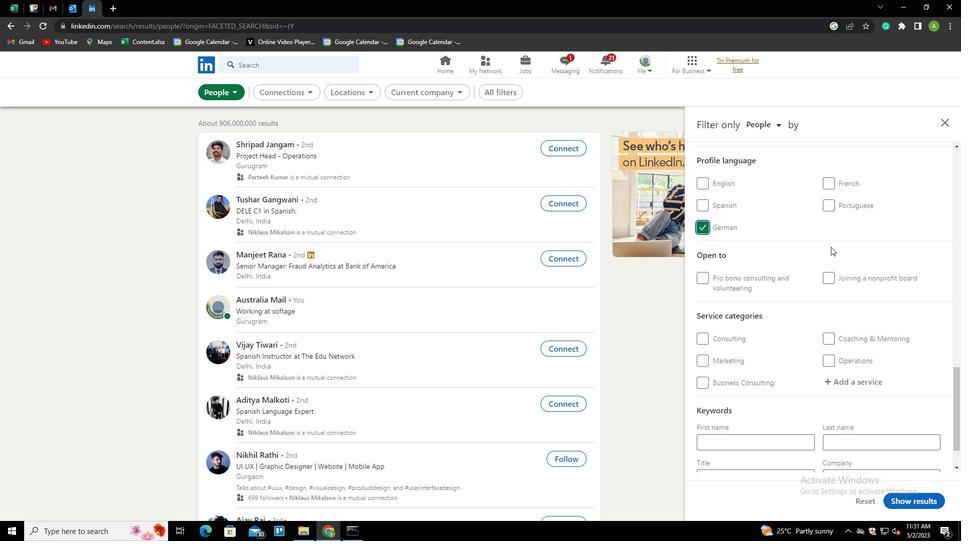 
Action: Mouse scrolled (831, 246) with delta (0, 0)
Screenshot: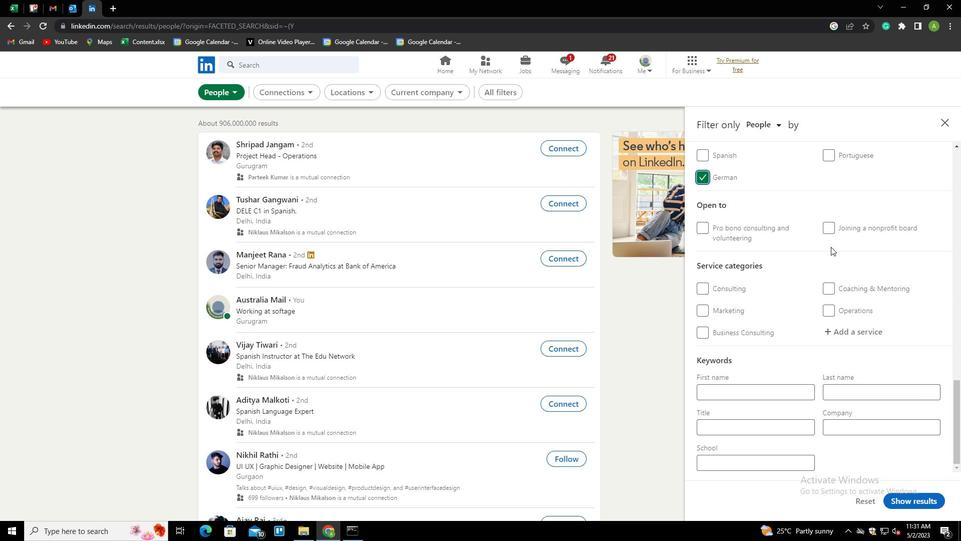 
Action: Mouse scrolled (831, 246) with delta (0, 0)
Screenshot: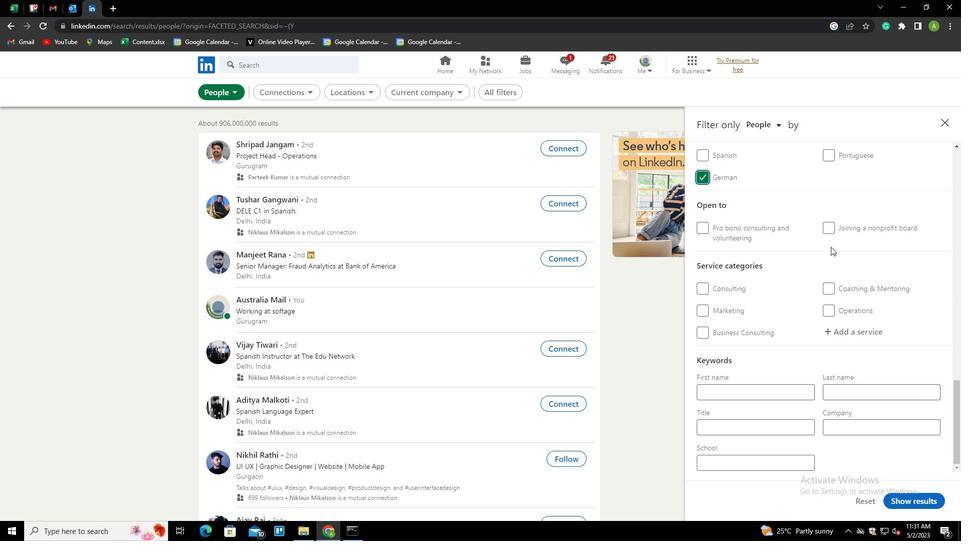 
Action: Mouse scrolled (831, 246) with delta (0, 0)
Screenshot: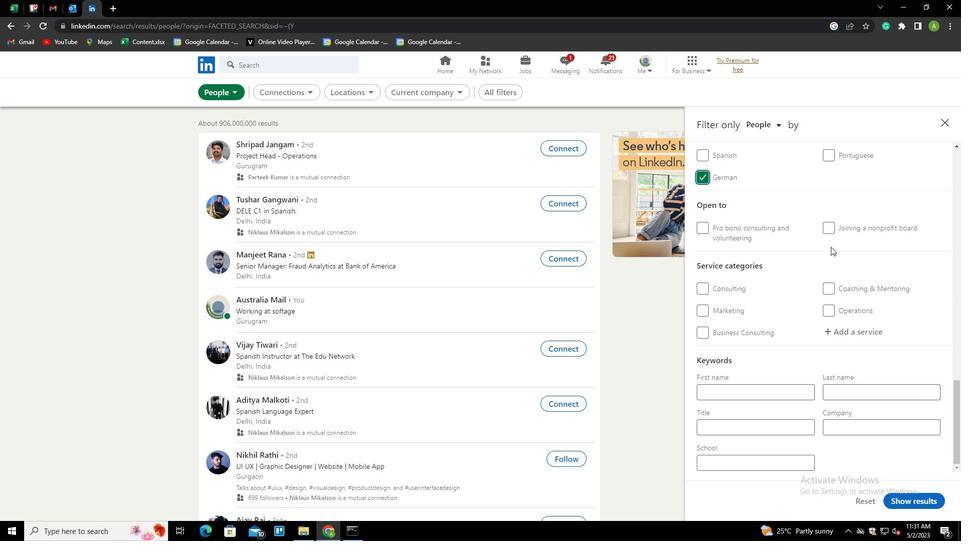 
Action: Mouse moved to (837, 330)
Screenshot: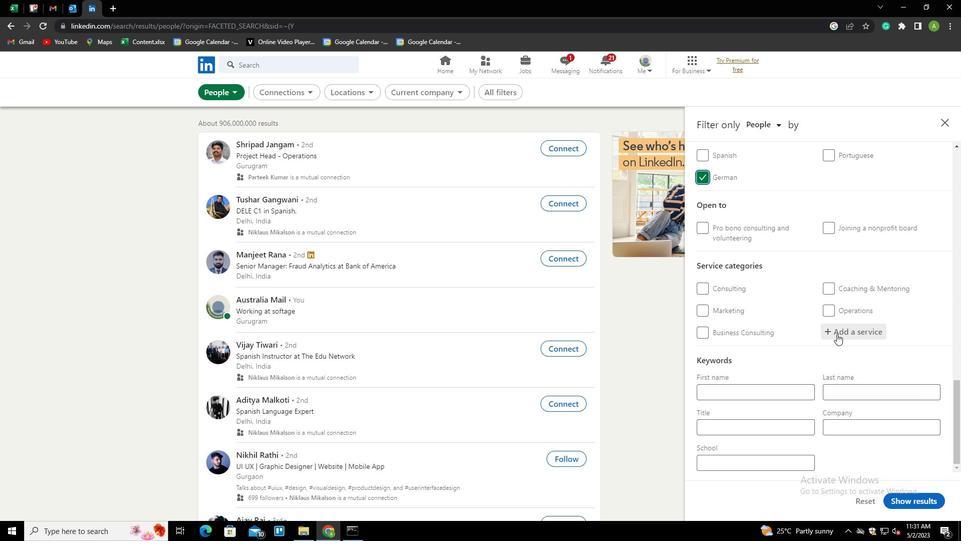 
Action: Mouse pressed left at (837, 330)
Screenshot: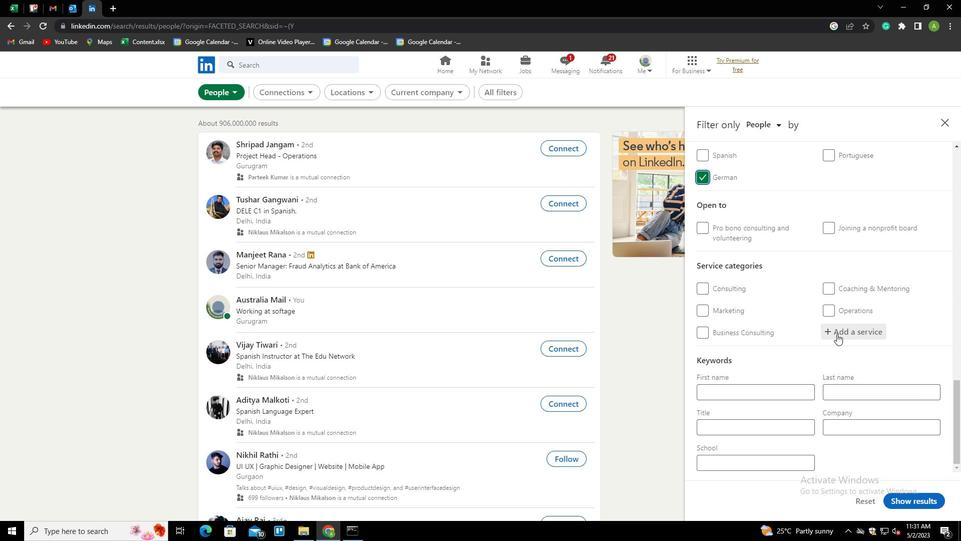 
Action: Mouse moved to (844, 331)
Screenshot: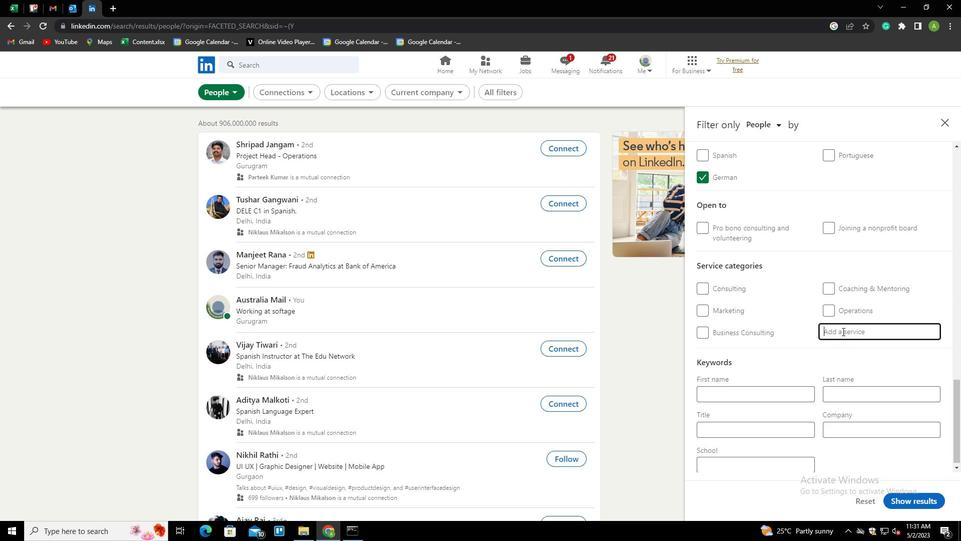 
Action: Mouse pressed left at (844, 331)
Screenshot: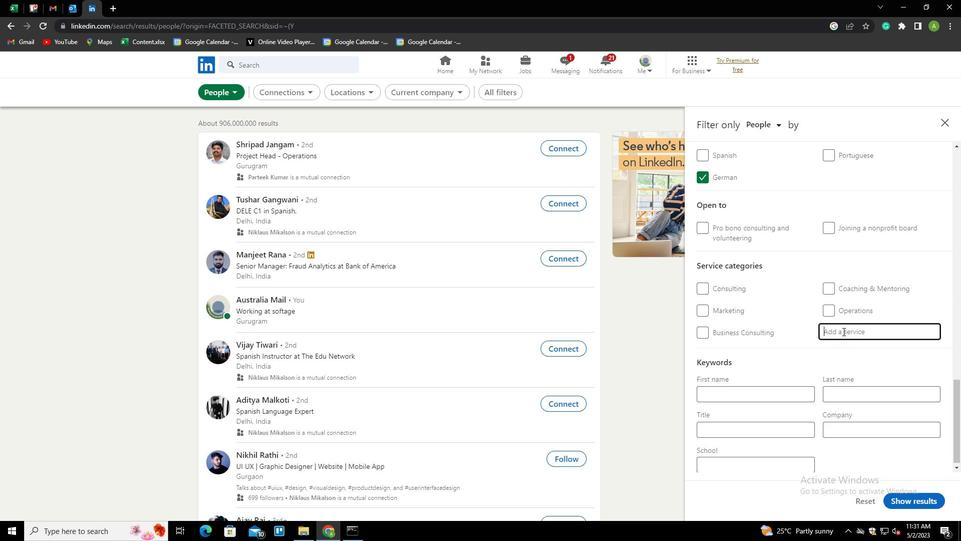 
Action: Mouse moved to (844, 331)
Screenshot: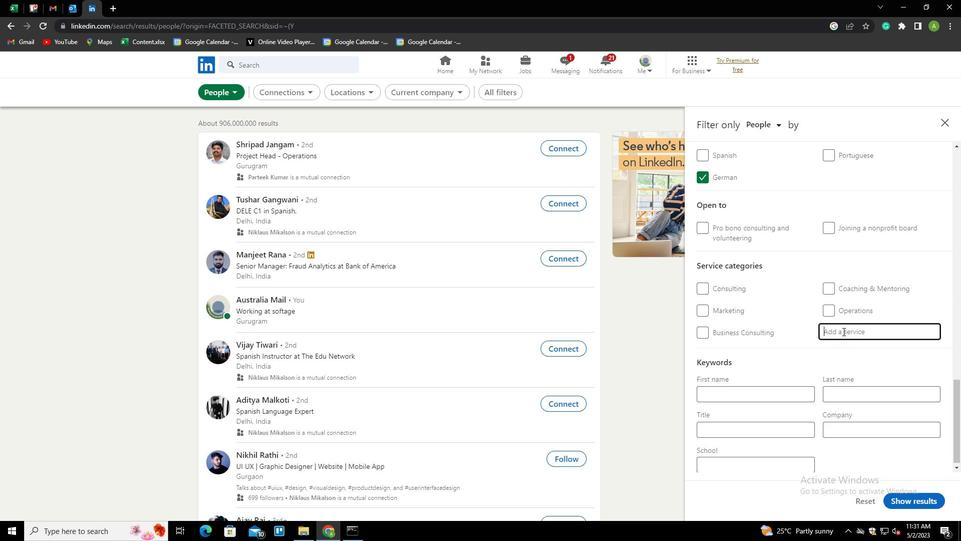 
Action: Key pressed <Key.shift><Key.shift><Key.shift>UX<Key.down><Key.enter>
Screenshot: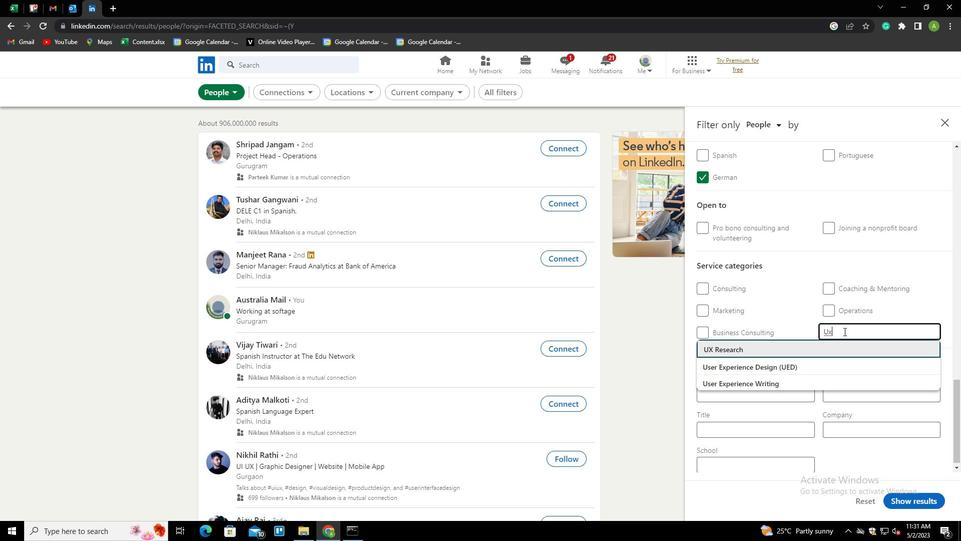 
Action: Mouse scrolled (844, 331) with delta (0, 0)
Screenshot: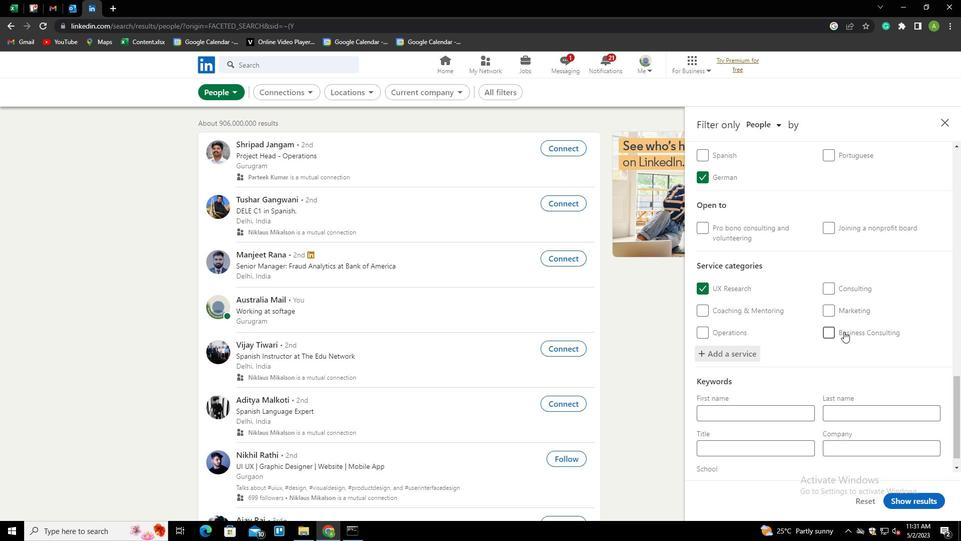 
Action: Mouse scrolled (844, 331) with delta (0, 0)
Screenshot: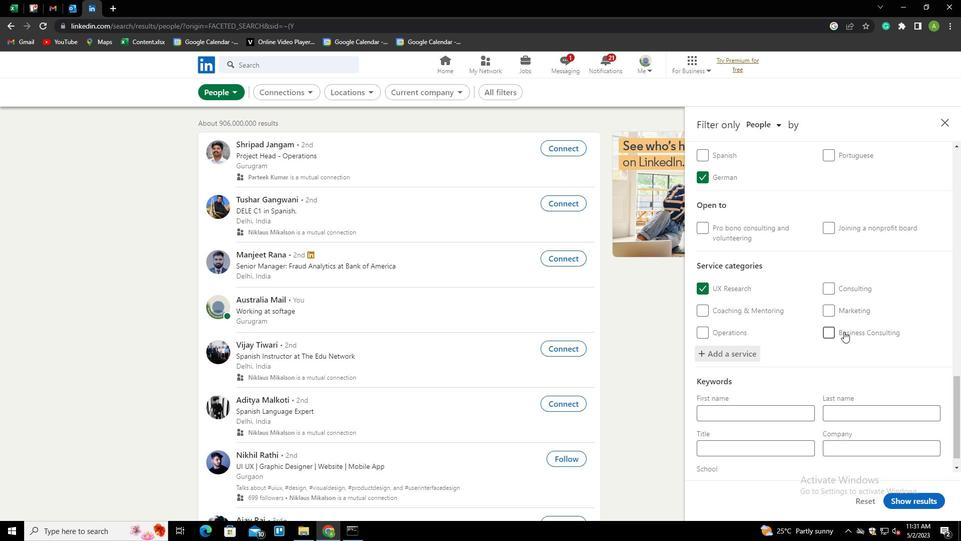 
Action: Mouse moved to (747, 429)
Screenshot: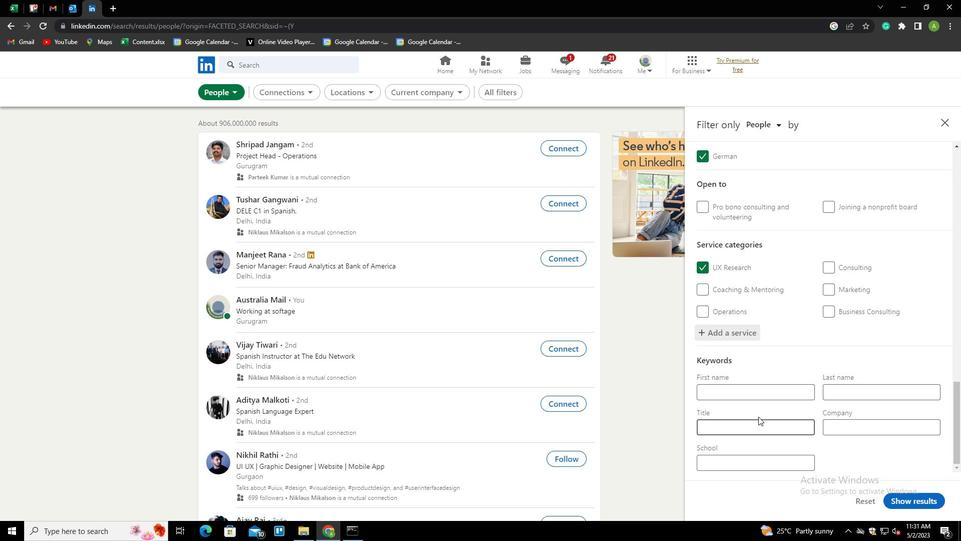 
Action: Mouse pressed left at (747, 429)
Screenshot: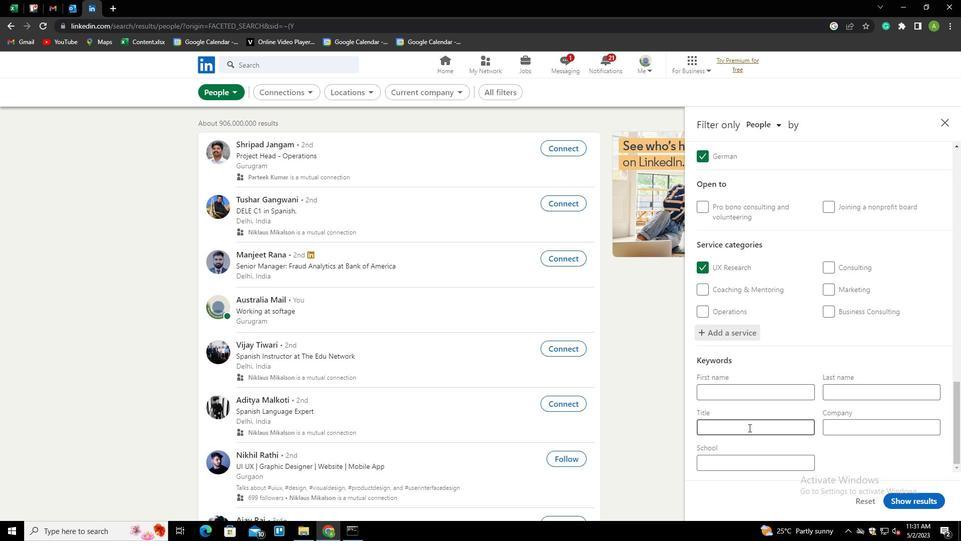 
Action: Key pressed <Key.shift>COORIN<Key.backspace><Key.backspace>DINATOR
Screenshot: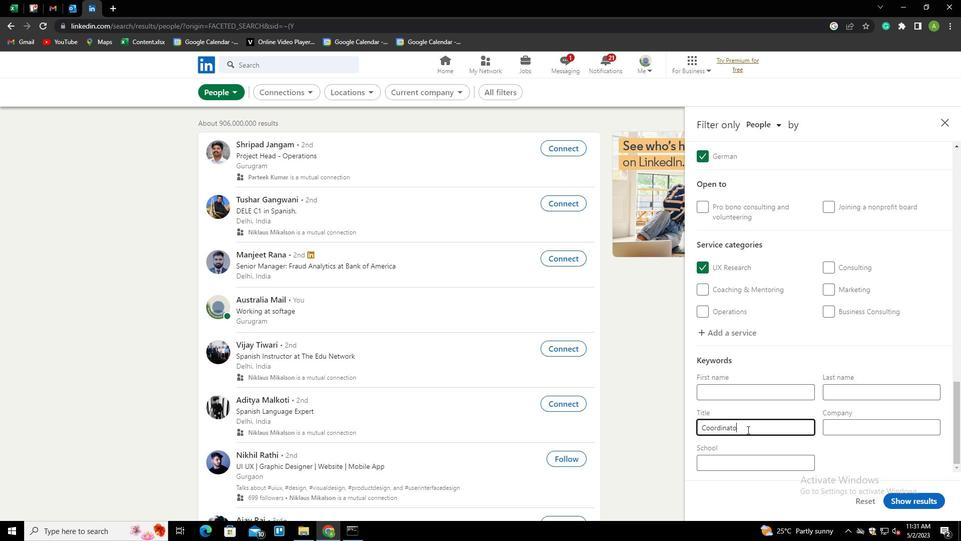 
Action: Mouse moved to (874, 456)
Screenshot: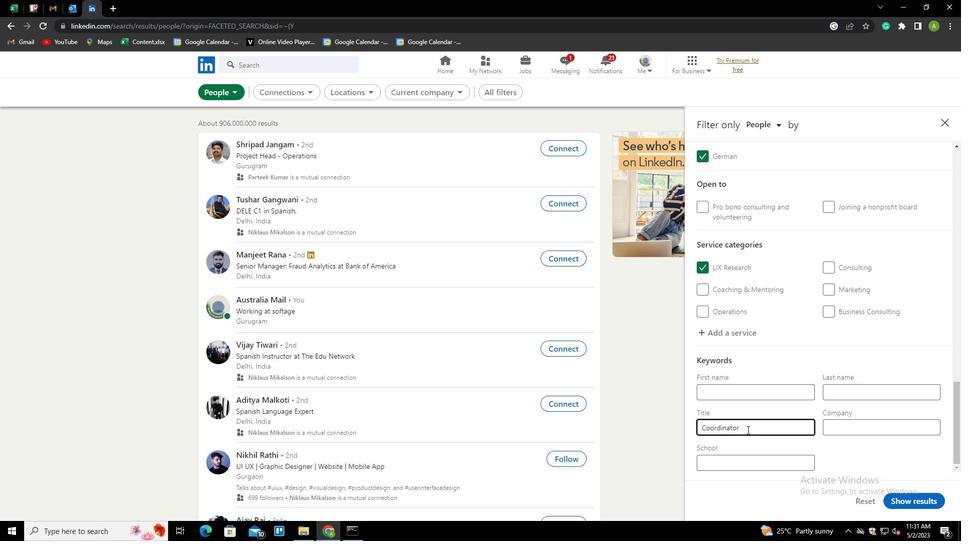 
Action: Mouse pressed left at (874, 456)
Screenshot: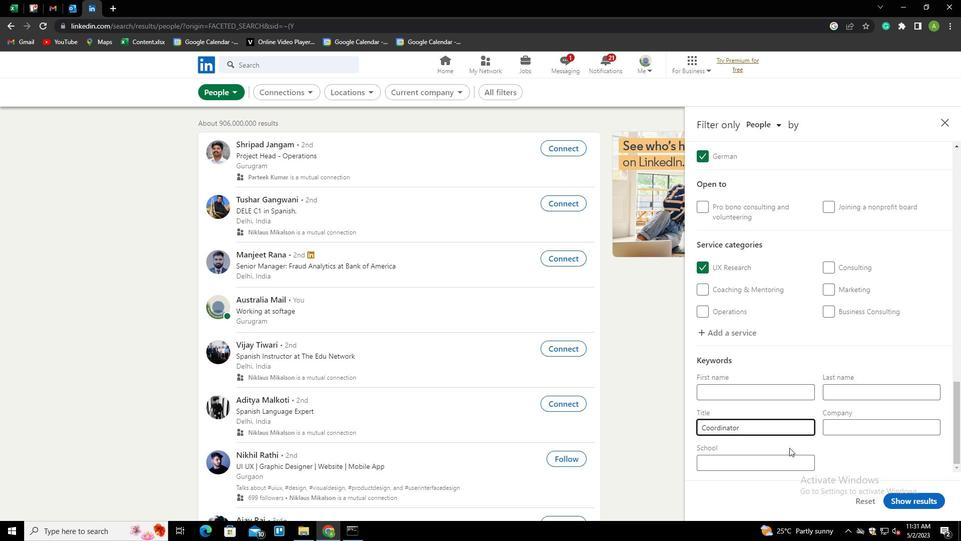 
Action: Mouse moved to (923, 503)
Screenshot: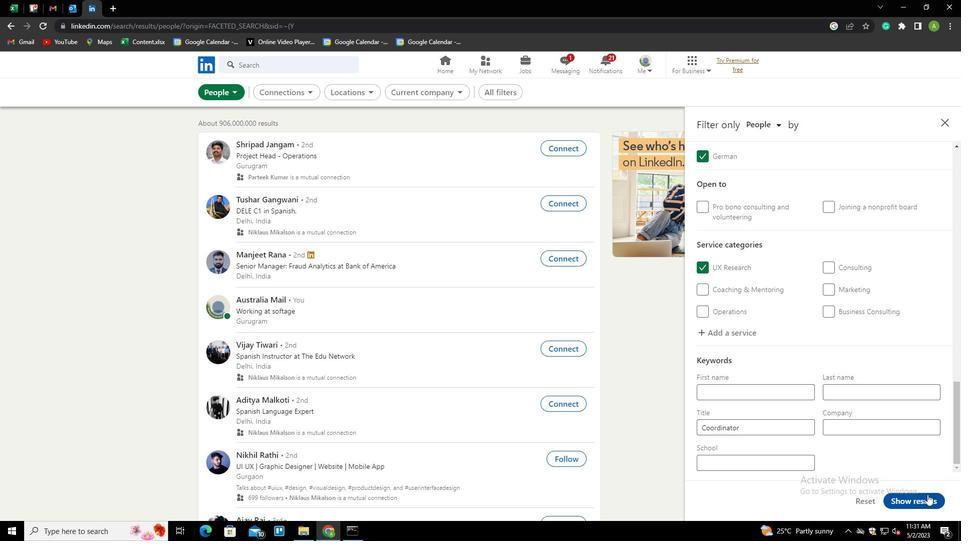 
Action: Mouse pressed left at (923, 503)
Screenshot: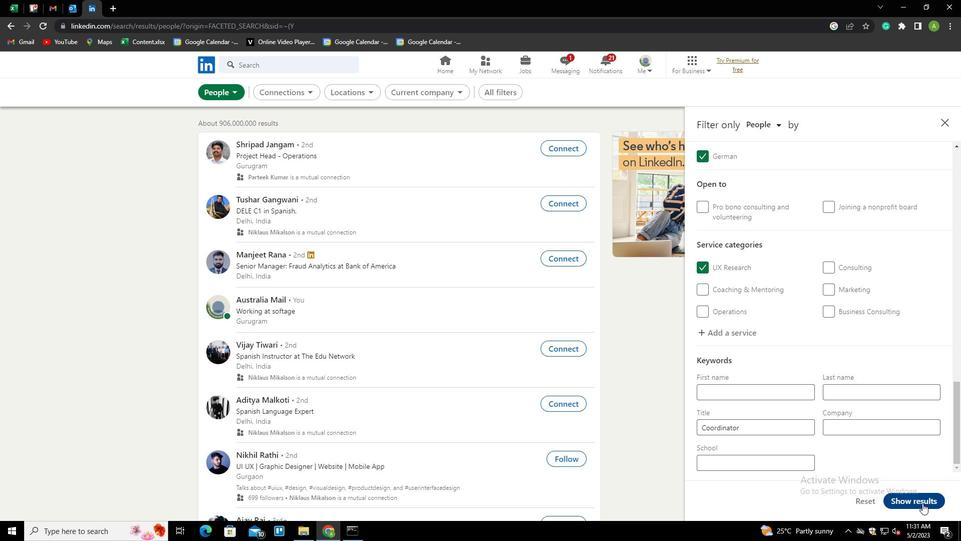 
